 Task: Find connections with filter location Yima with filter topic #bestadvicewith filter profile language Potuguese with filter current company Polycab India Limited with filter school Patna Central School with filter industry Circuses and Magic Shows with filter service category Date Entry with filter keywords title Landscaping Worker
Action: Mouse moved to (523, 77)
Screenshot: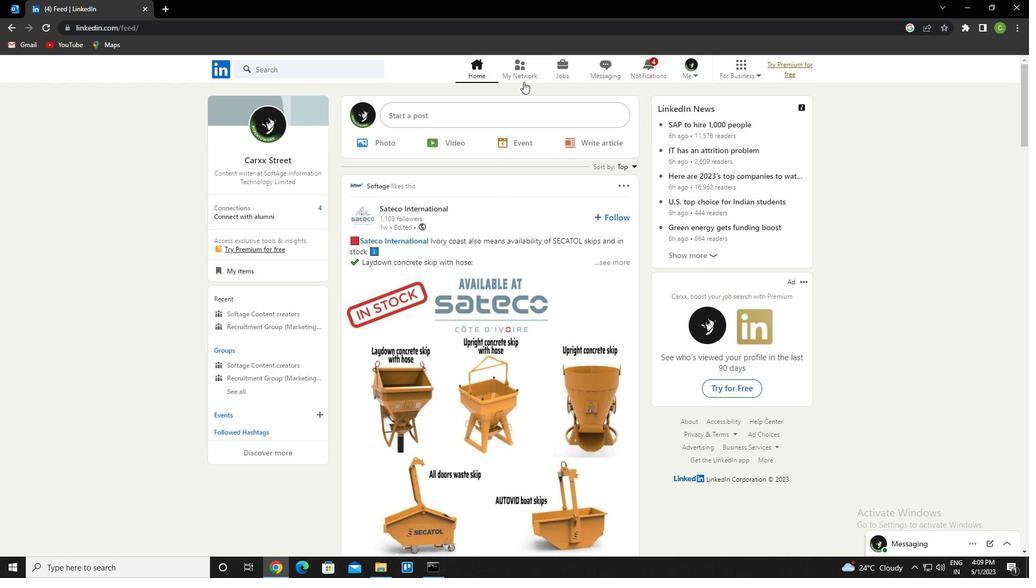 
Action: Mouse pressed left at (523, 77)
Screenshot: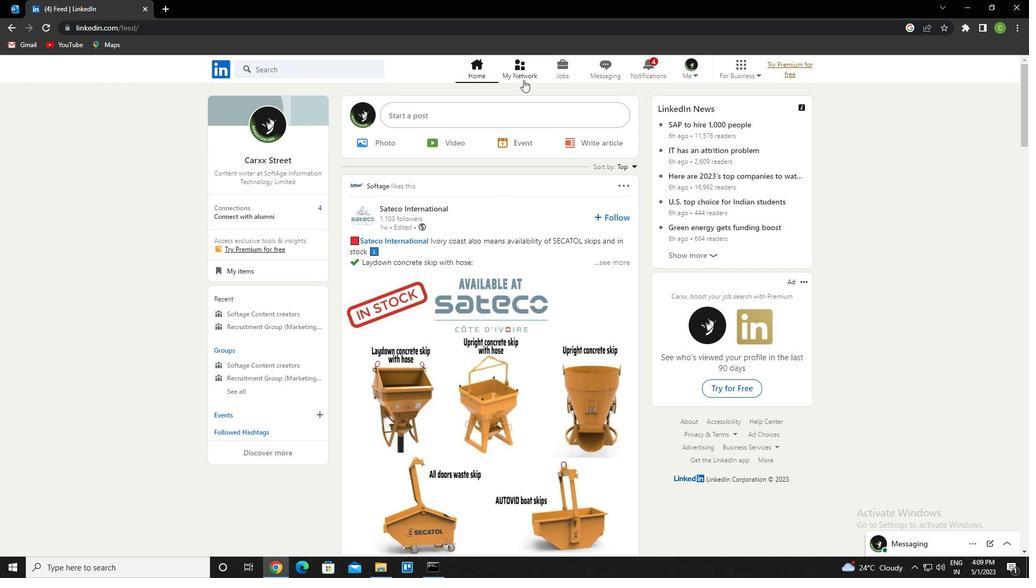 
Action: Mouse moved to (299, 125)
Screenshot: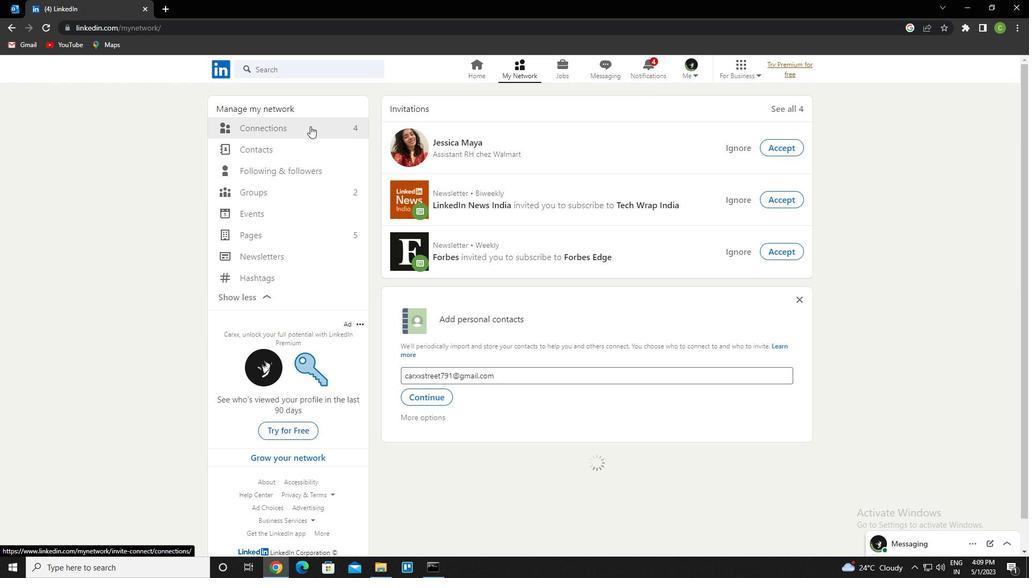 
Action: Mouse pressed left at (299, 125)
Screenshot: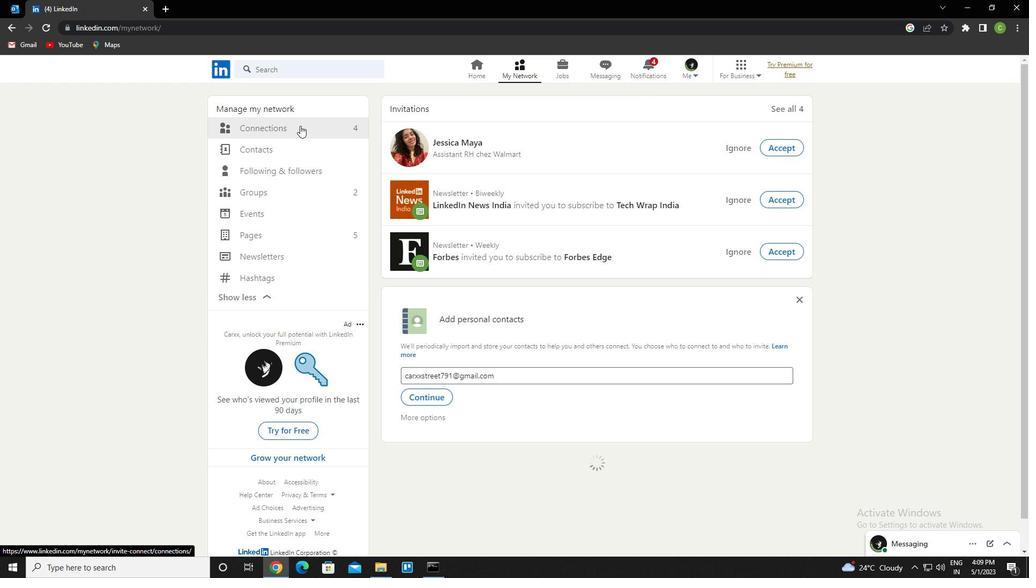 
Action: Mouse moved to (580, 128)
Screenshot: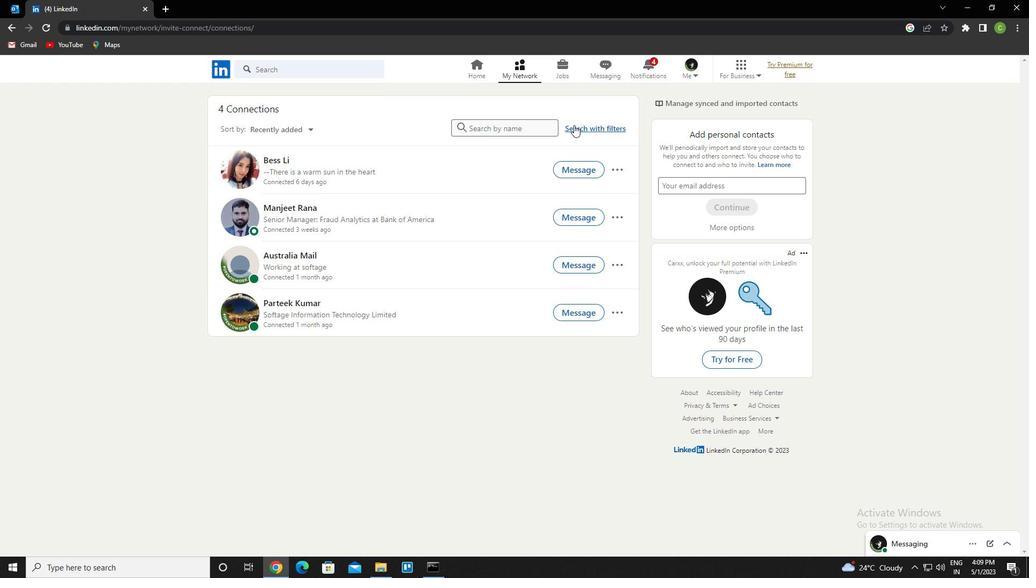 
Action: Mouse pressed left at (580, 128)
Screenshot: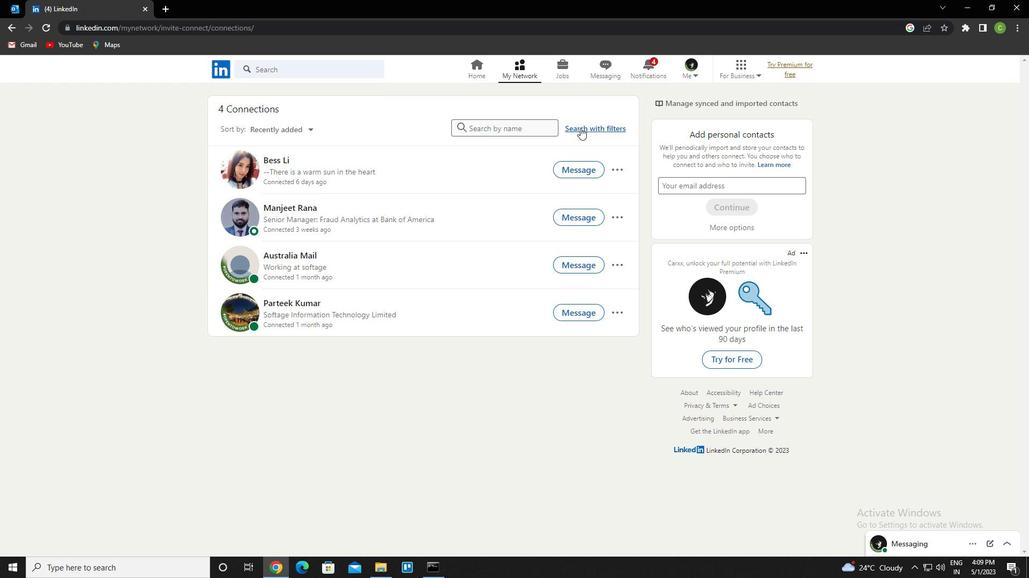 
Action: Mouse moved to (553, 98)
Screenshot: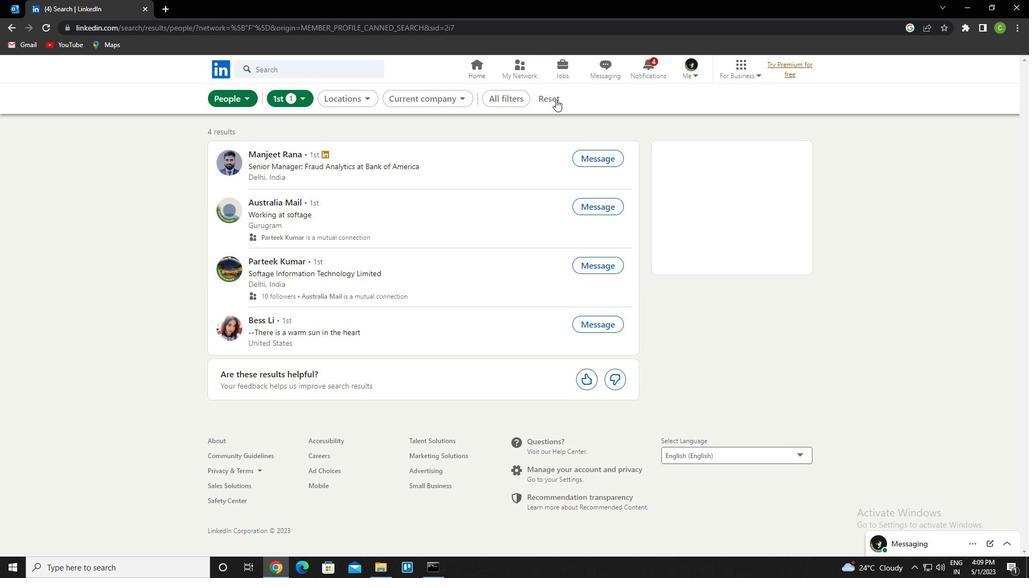 
Action: Mouse pressed left at (553, 98)
Screenshot: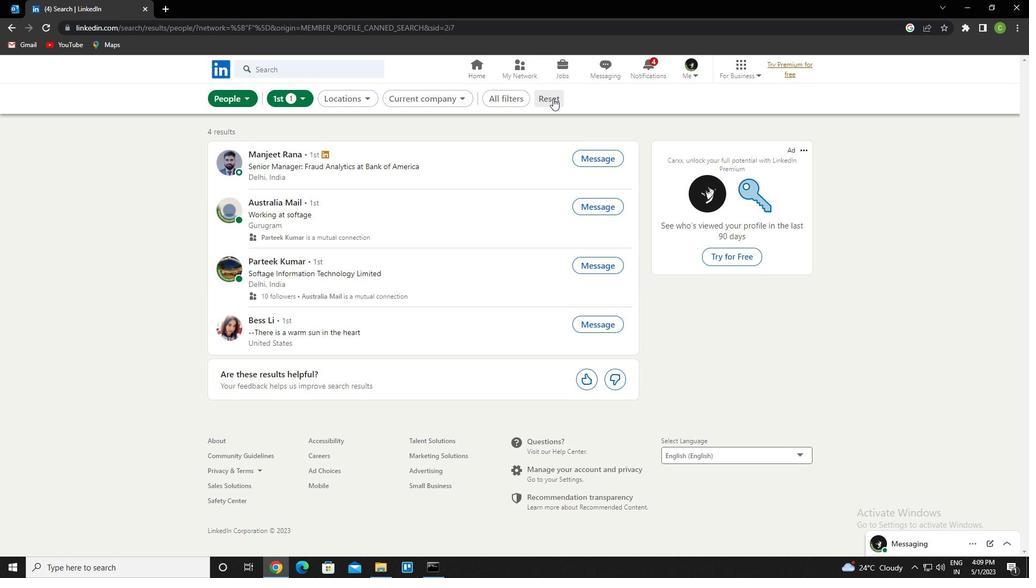 
Action: Mouse moved to (530, 100)
Screenshot: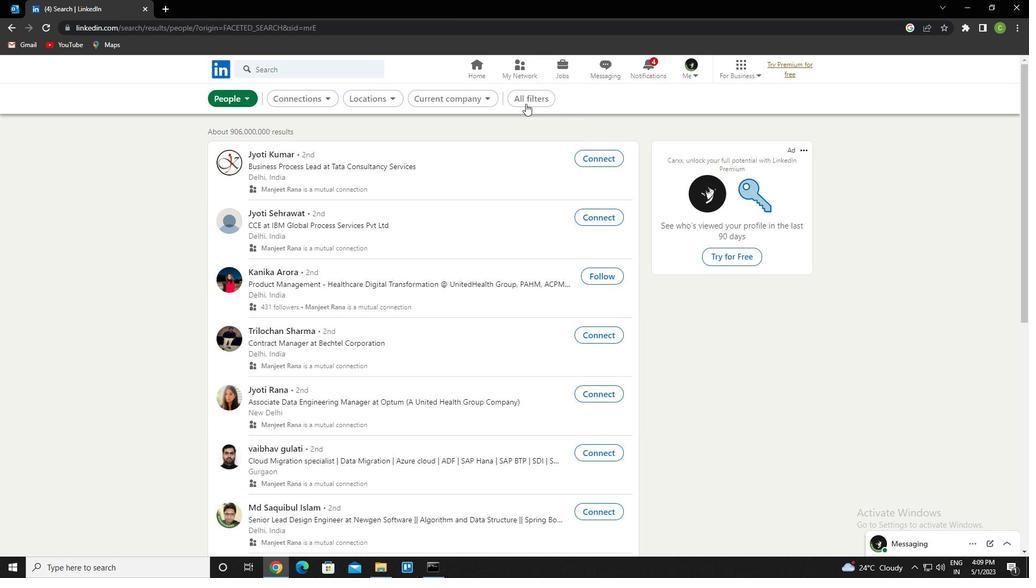 
Action: Mouse pressed left at (530, 100)
Screenshot: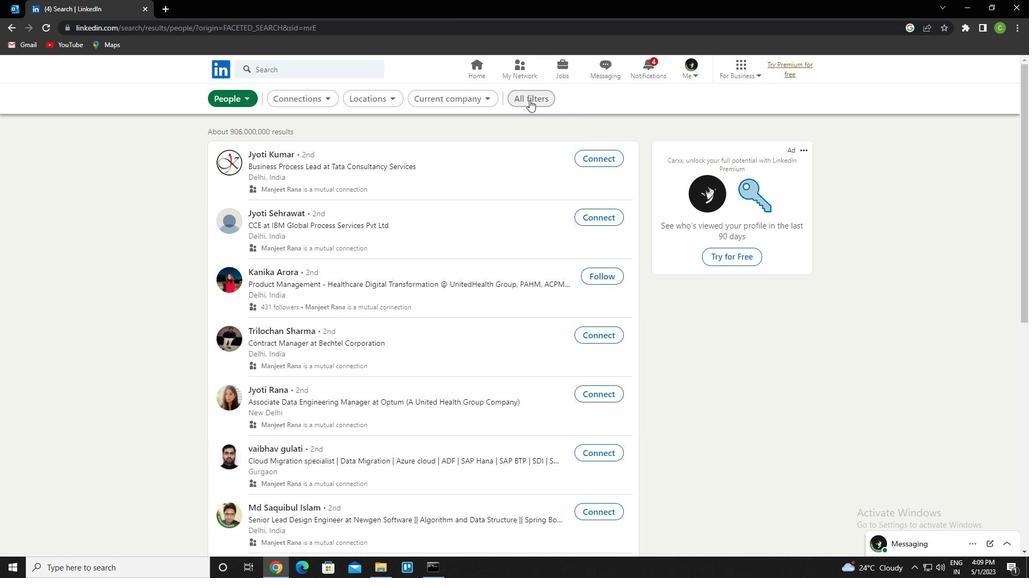
Action: Mouse moved to (845, 306)
Screenshot: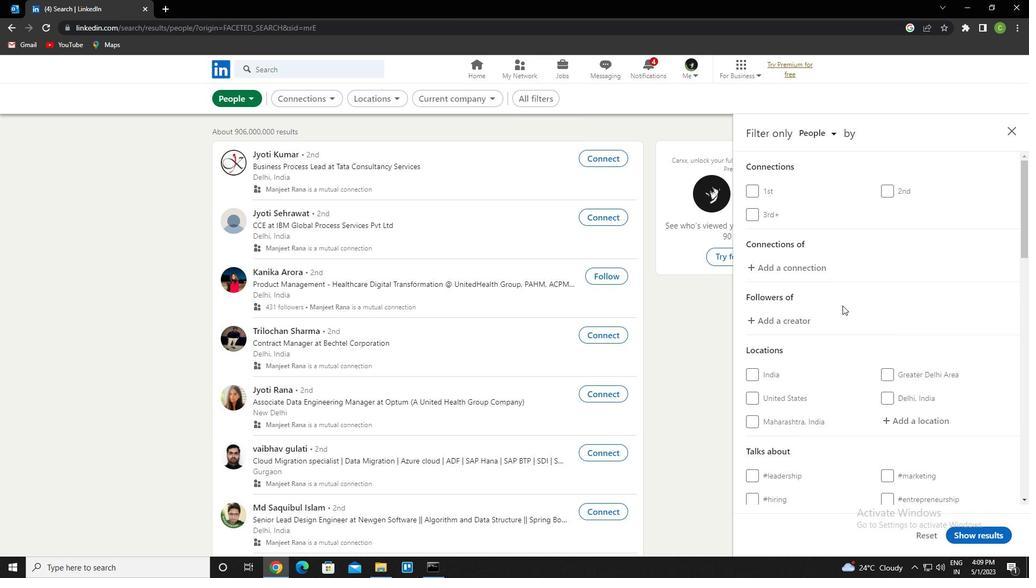 
Action: Mouse scrolled (845, 305) with delta (0, 0)
Screenshot: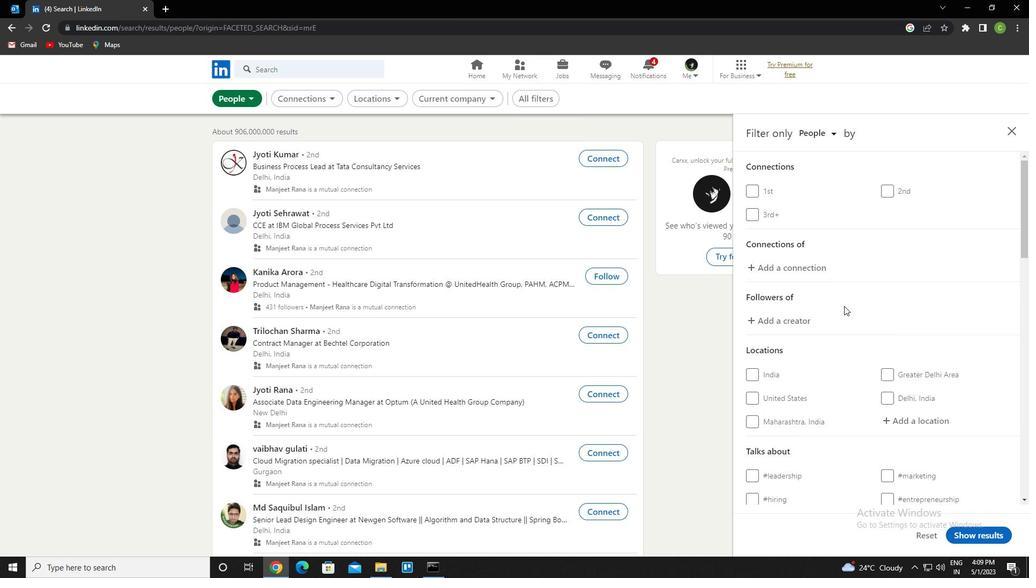 
Action: Mouse scrolled (845, 305) with delta (0, 0)
Screenshot: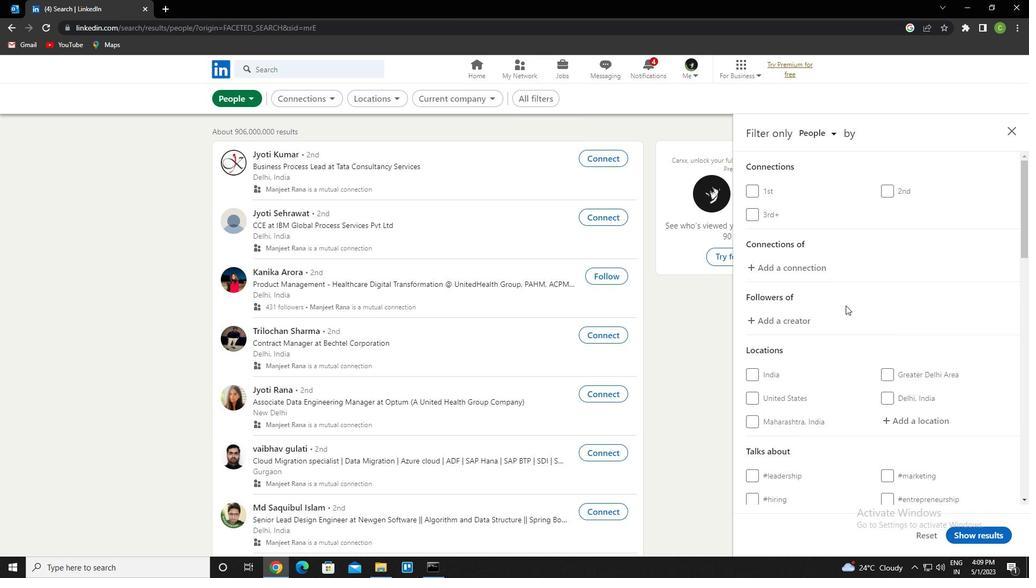 
Action: Mouse moved to (906, 313)
Screenshot: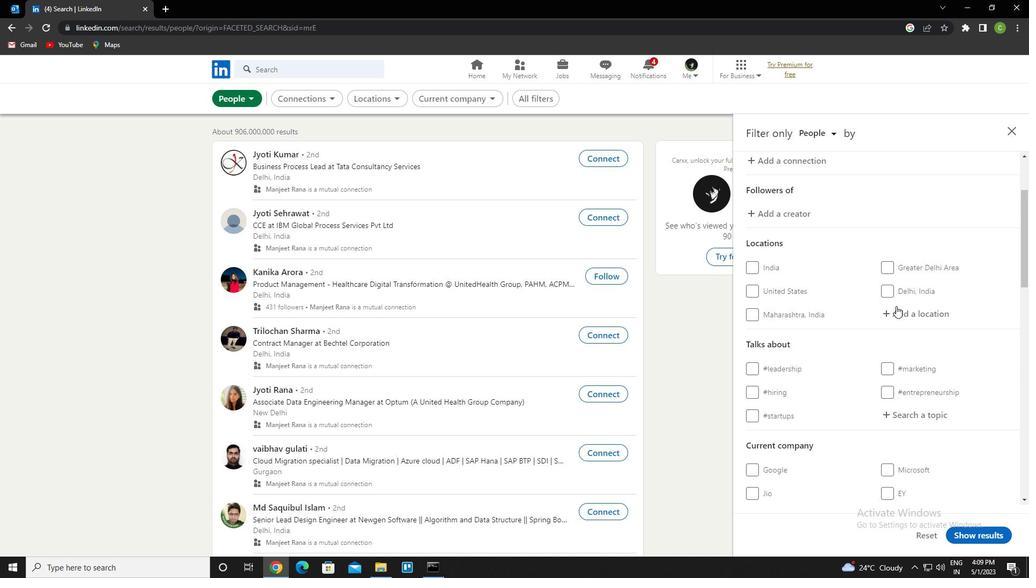 
Action: Mouse pressed left at (906, 313)
Screenshot: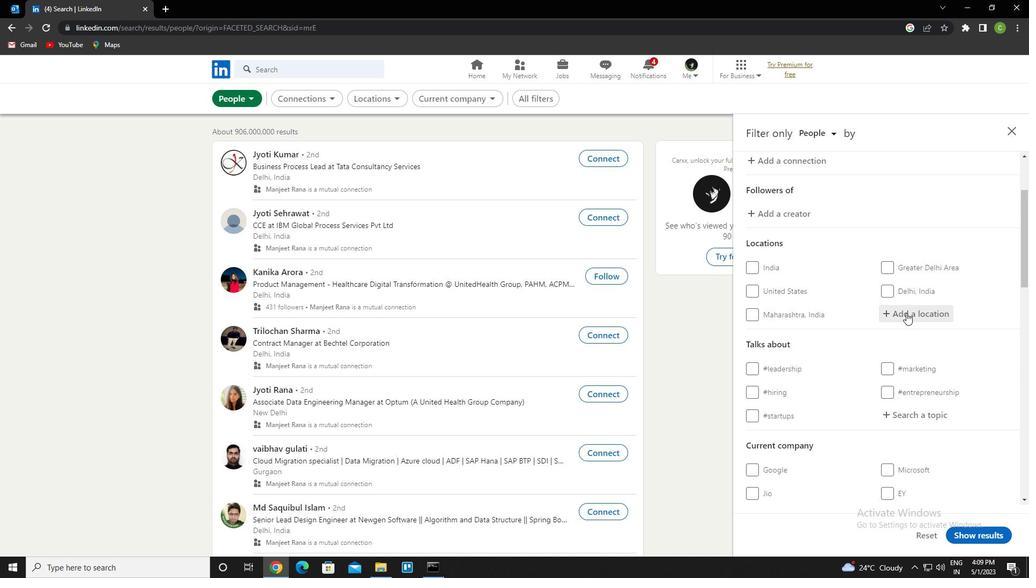 
Action: Mouse moved to (903, 316)
Screenshot: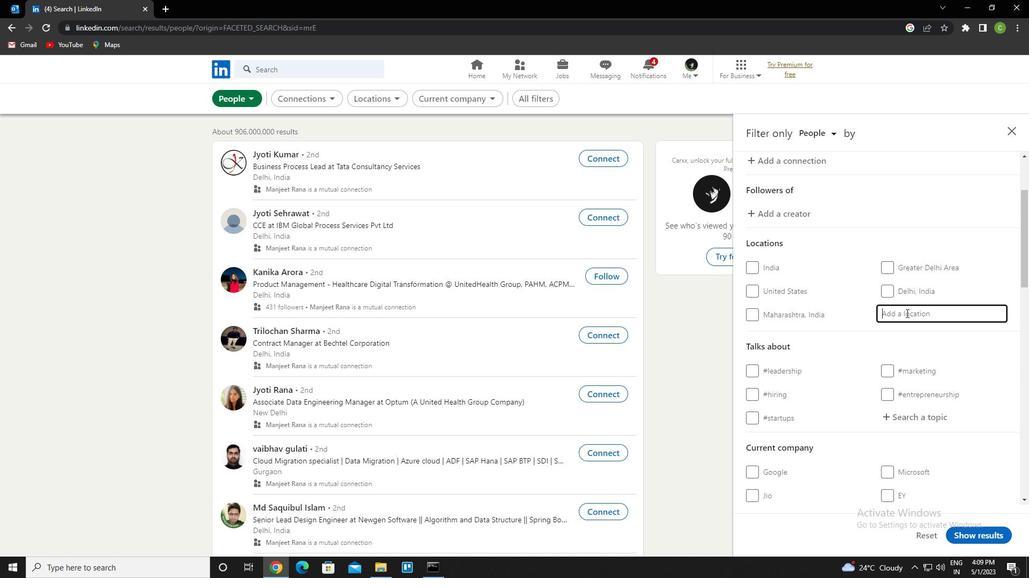 
Action: Key pressed <Key.caps_lock>y<Key.caps_lock>ima<Key.enter>
Screenshot: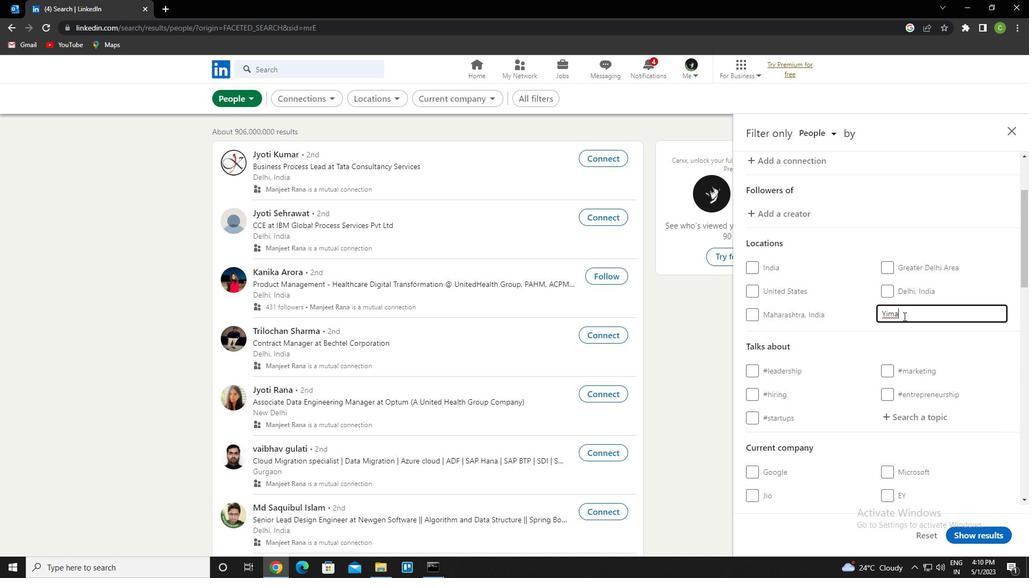 
Action: Mouse moved to (873, 335)
Screenshot: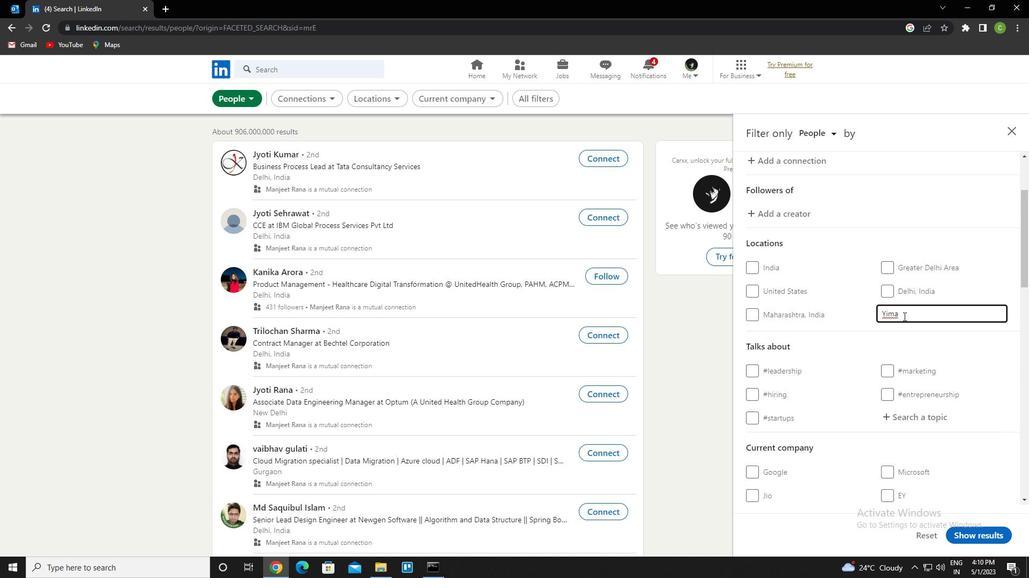 
Action: Mouse scrolled (873, 334) with delta (0, 0)
Screenshot: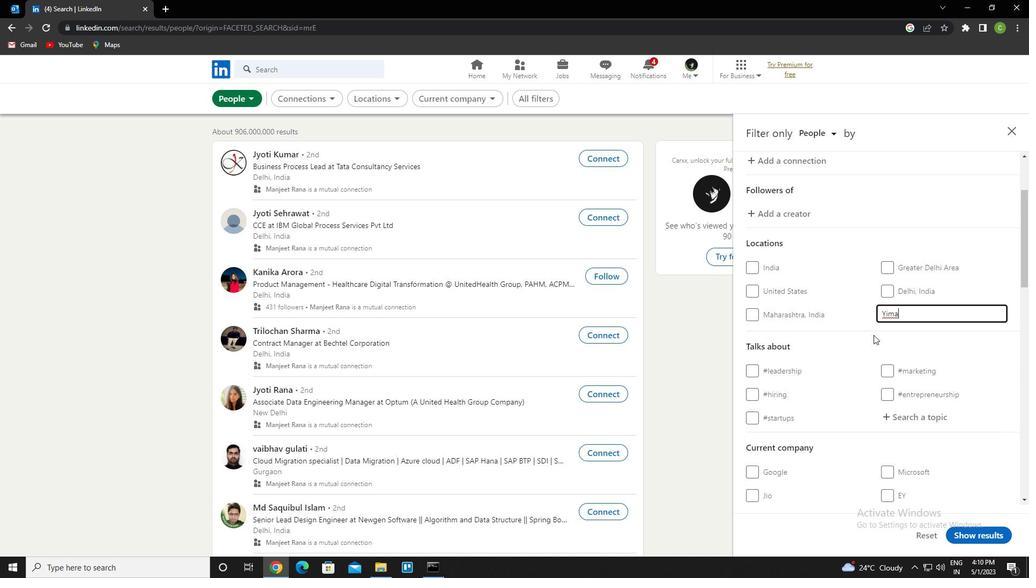 
Action: Mouse scrolled (873, 334) with delta (0, 0)
Screenshot: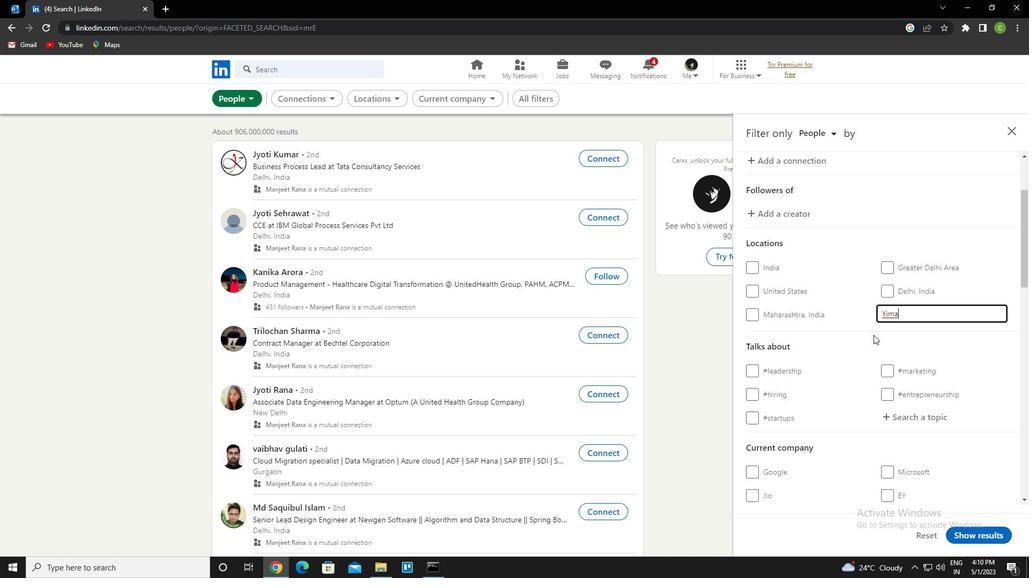 
Action: Mouse moved to (898, 314)
Screenshot: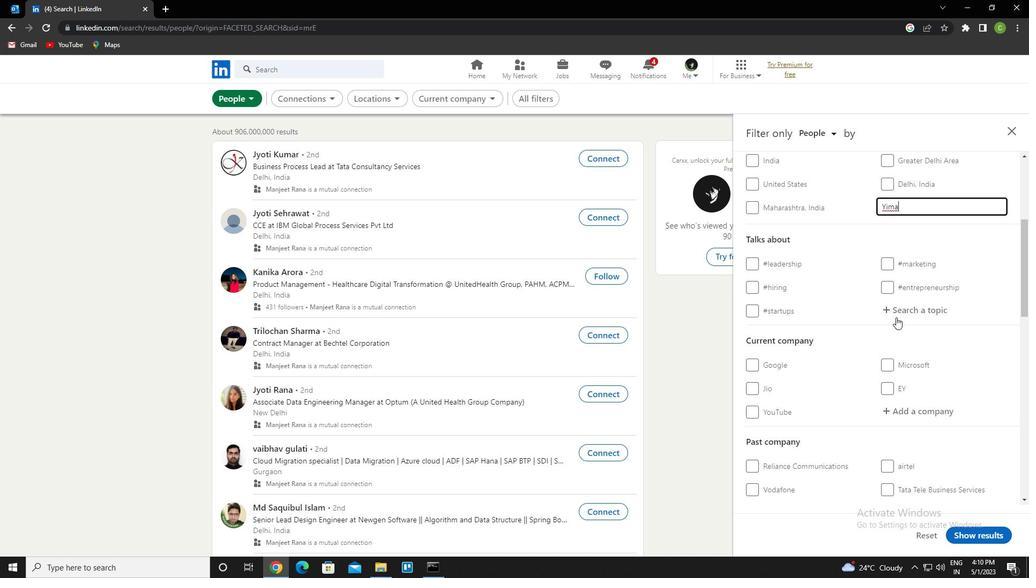 
Action: Mouse pressed left at (898, 314)
Screenshot: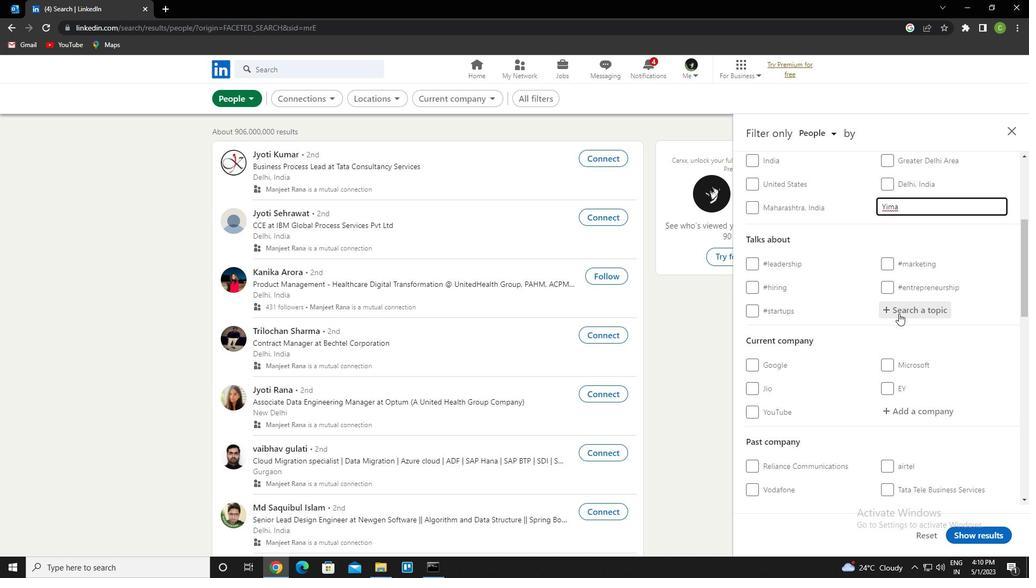 
Action: Key pressed <Key.caps_lock><Key.caps_lock>bestadvi<Key.down><Key.enter>
Screenshot: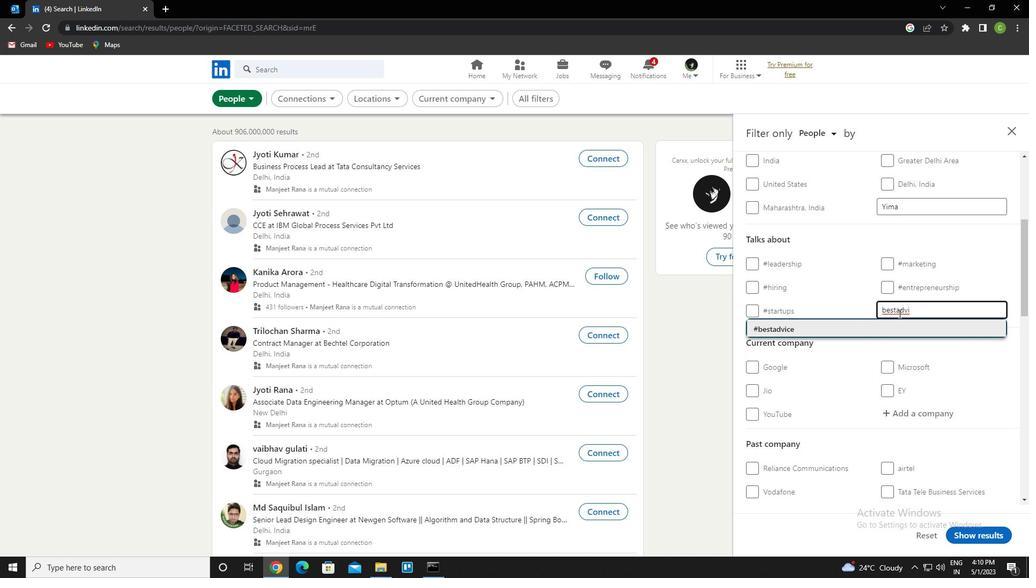 
Action: Mouse moved to (898, 314)
Screenshot: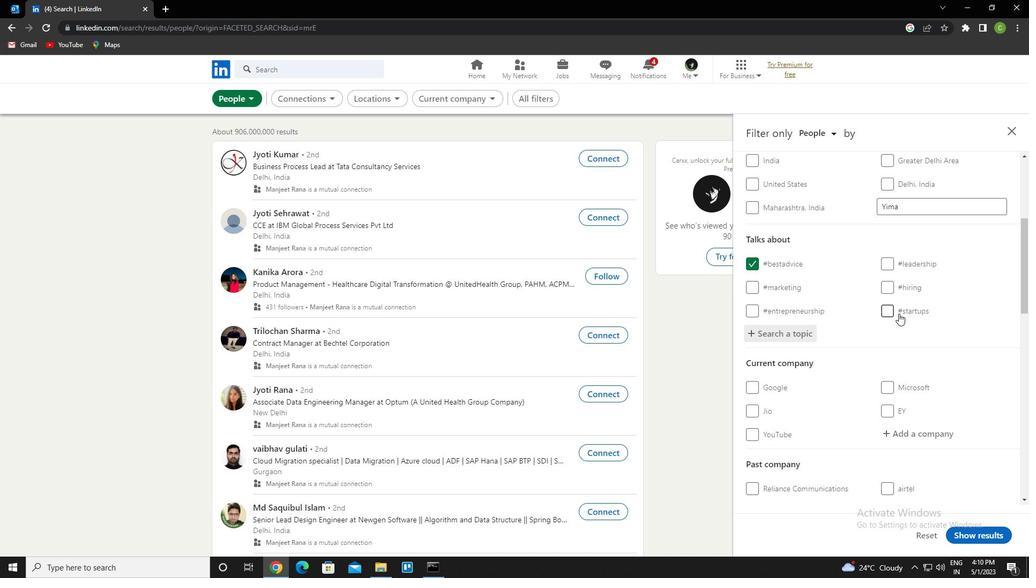 
Action: Mouse scrolled (898, 313) with delta (0, 0)
Screenshot: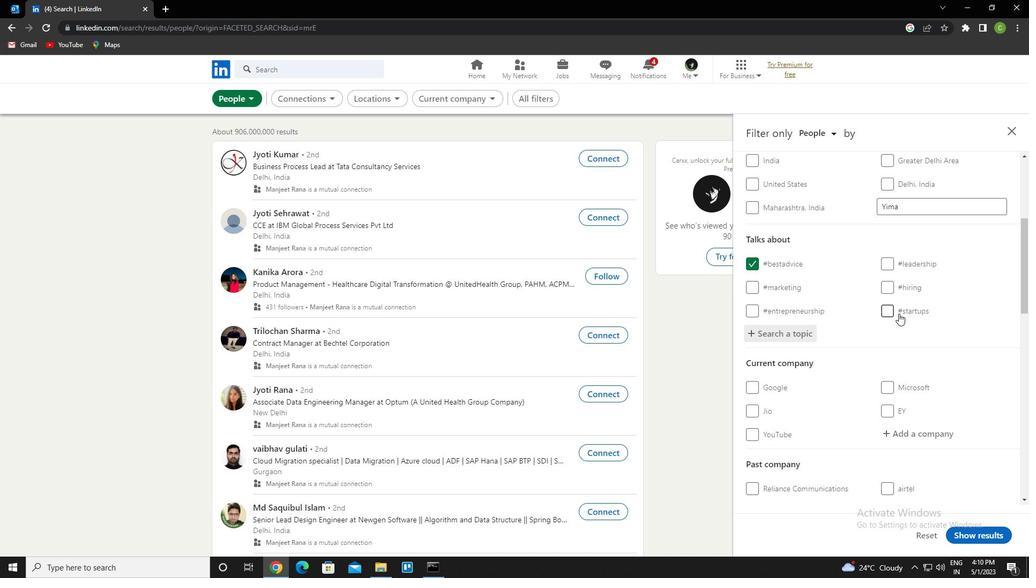 
Action: Mouse scrolled (898, 313) with delta (0, 0)
Screenshot: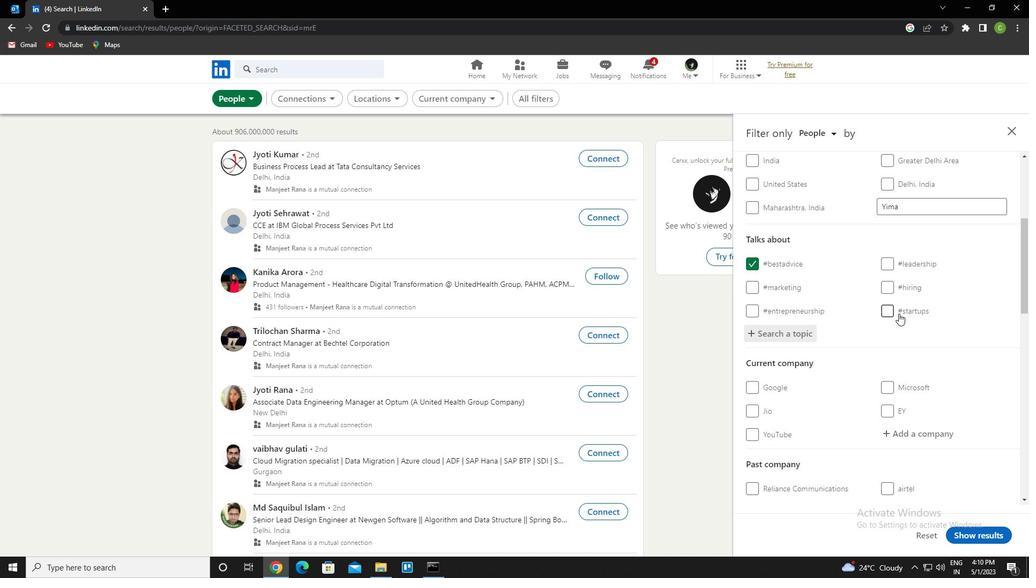 
Action: Mouse moved to (898, 314)
Screenshot: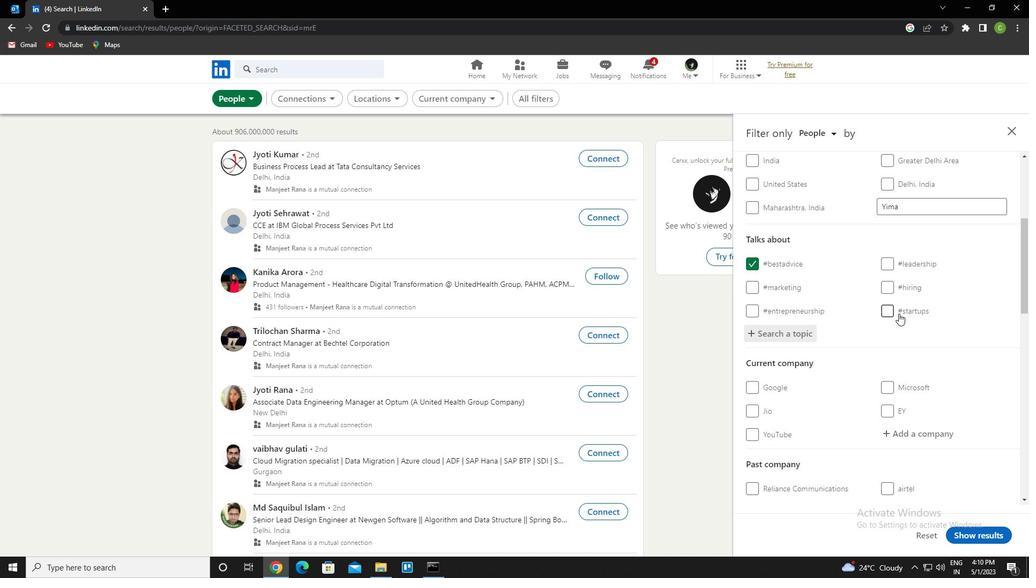 
Action: Mouse scrolled (898, 313) with delta (0, 0)
Screenshot: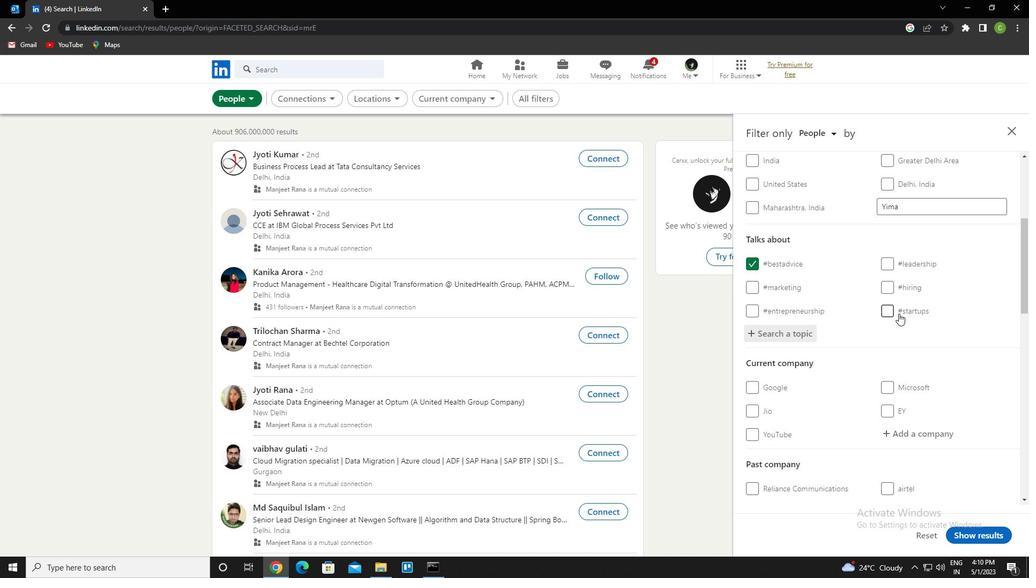 
Action: Mouse moved to (898, 322)
Screenshot: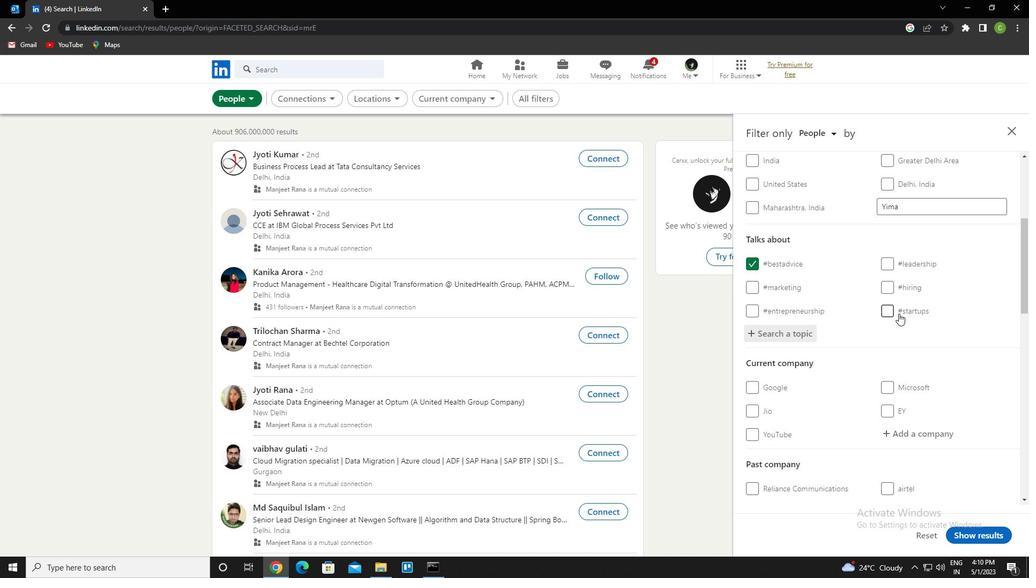 
Action: Mouse scrolled (898, 321) with delta (0, 0)
Screenshot: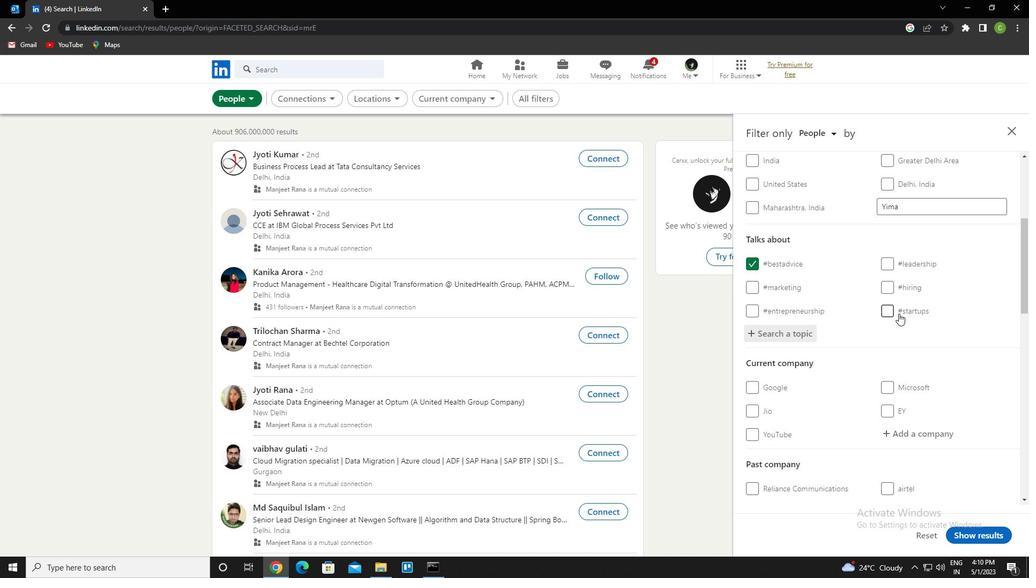 
Action: Mouse moved to (898, 326)
Screenshot: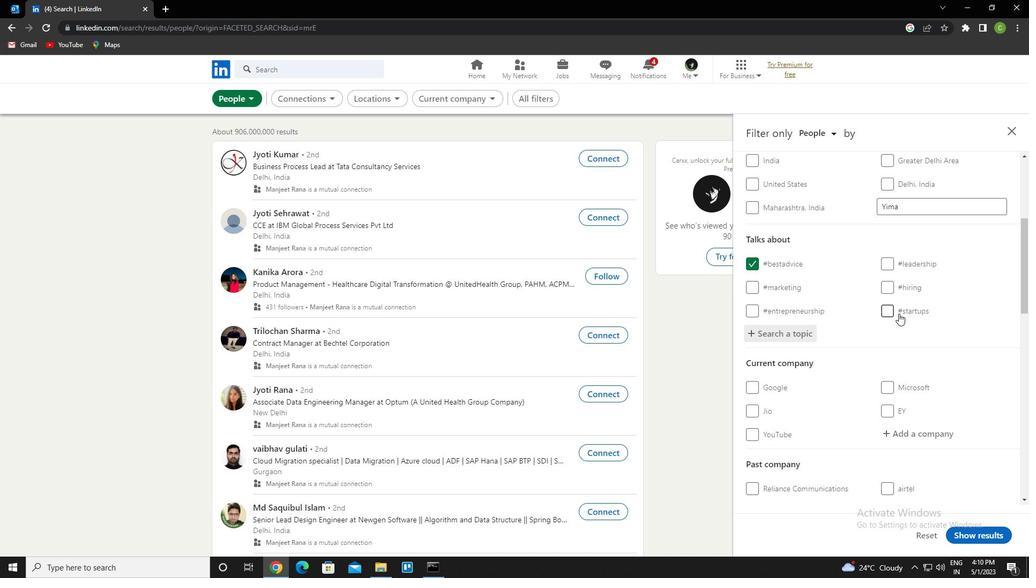 
Action: Mouse scrolled (898, 325) with delta (0, 0)
Screenshot: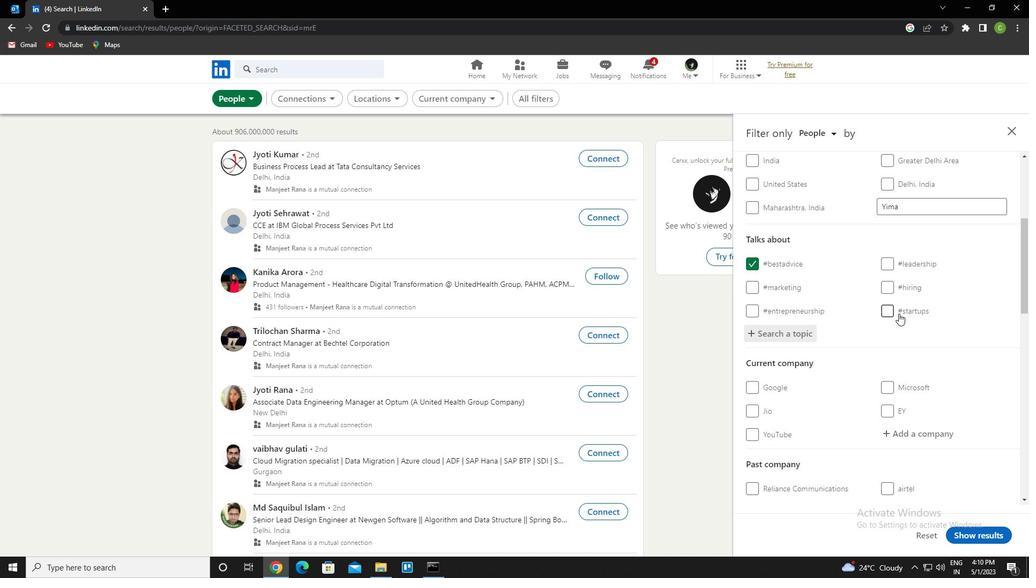 
Action: Mouse moved to (898, 326)
Screenshot: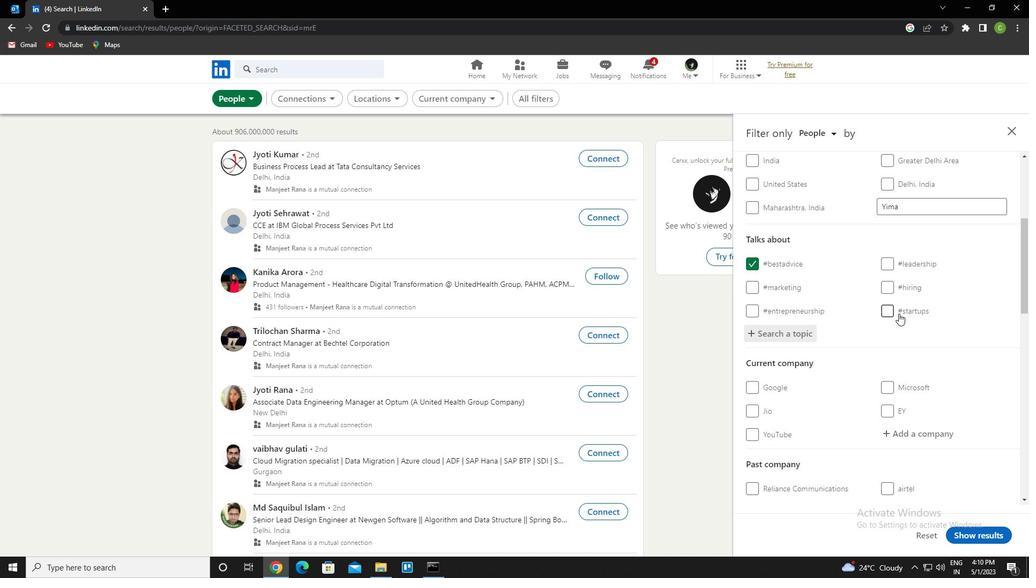 
Action: Mouse scrolled (898, 326) with delta (0, 0)
Screenshot: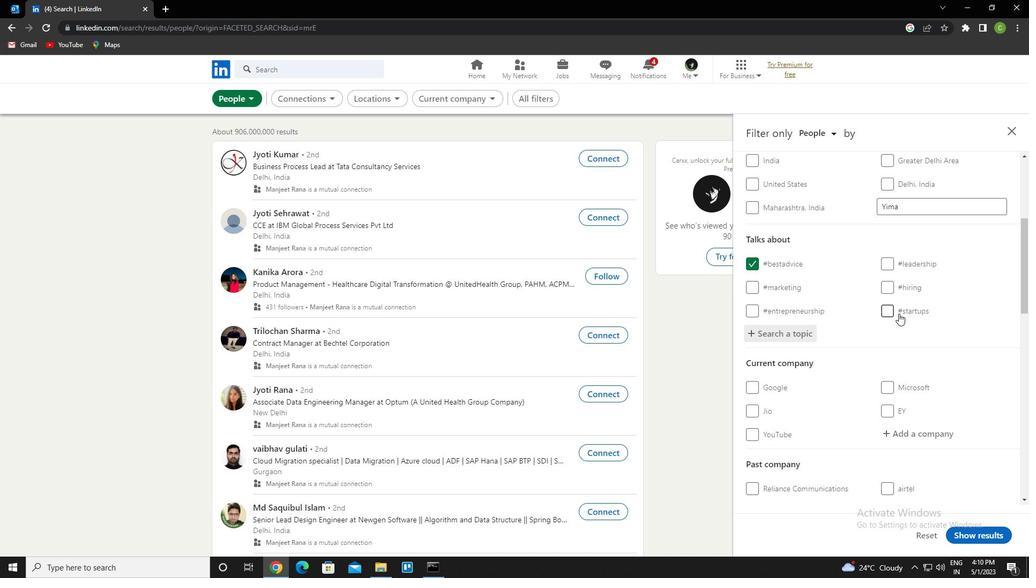 
Action: Mouse moved to (898, 327)
Screenshot: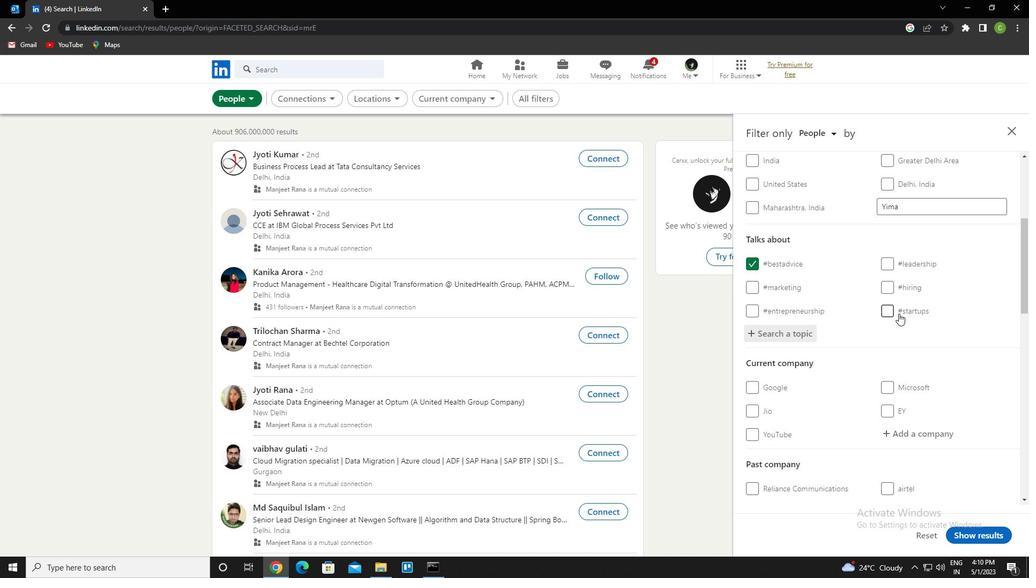 
Action: Mouse scrolled (898, 326) with delta (0, 0)
Screenshot: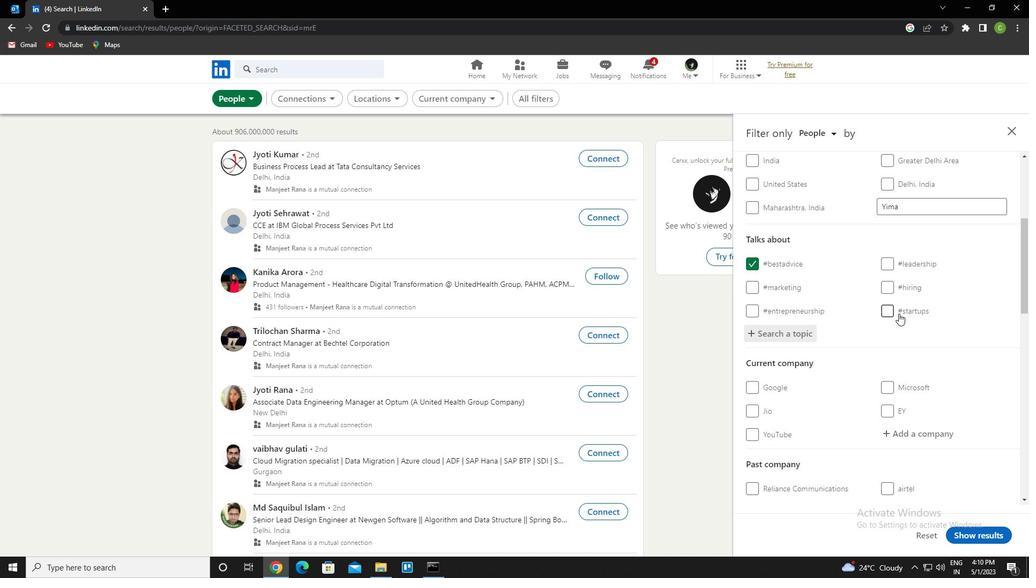 
Action: Mouse moved to (897, 328)
Screenshot: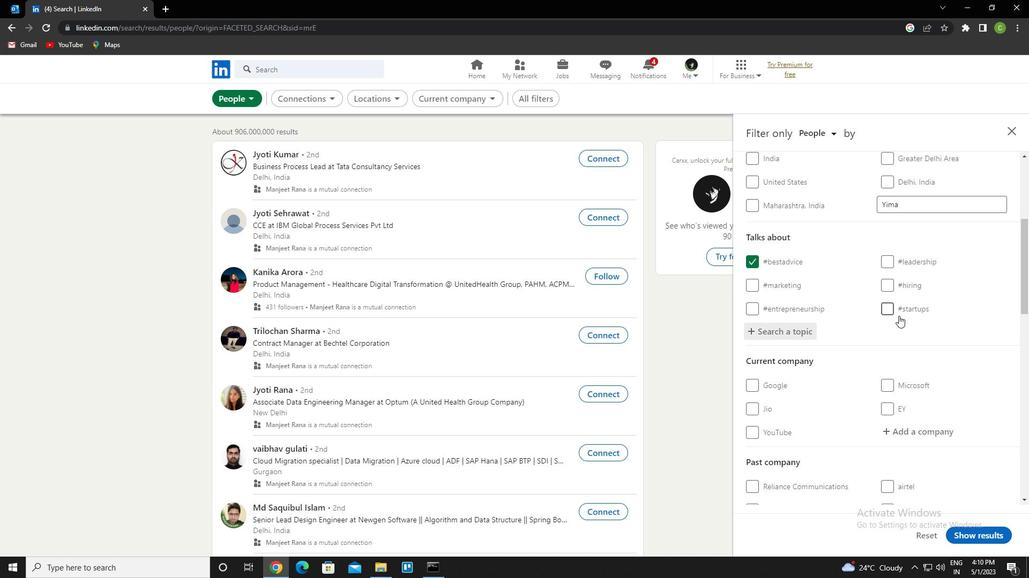 
Action: Mouse scrolled (897, 327) with delta (0, 0)
Screenshot: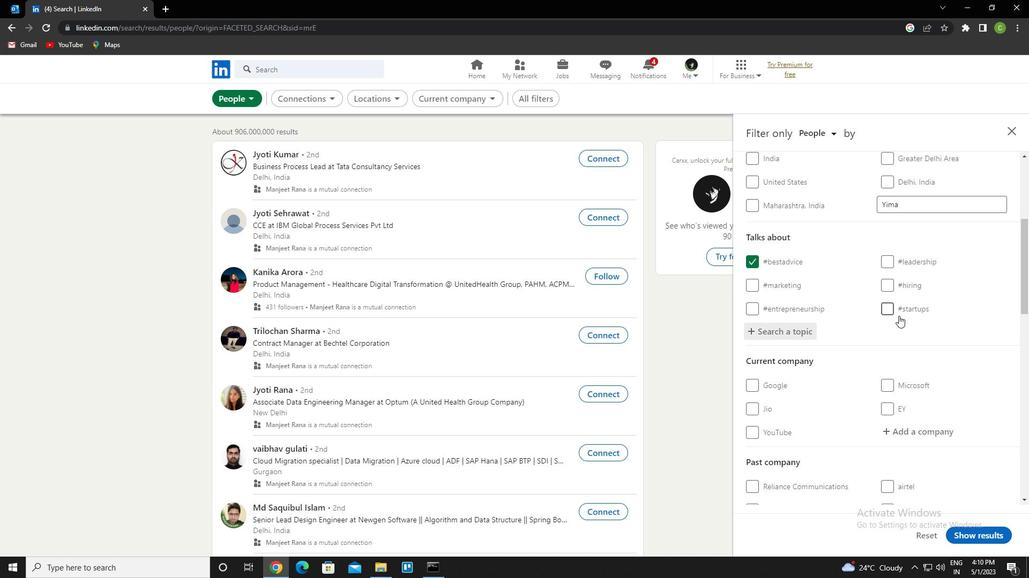 
Action: Mouse scrolled (897, 327) with delta (0, 0)
Screenshot: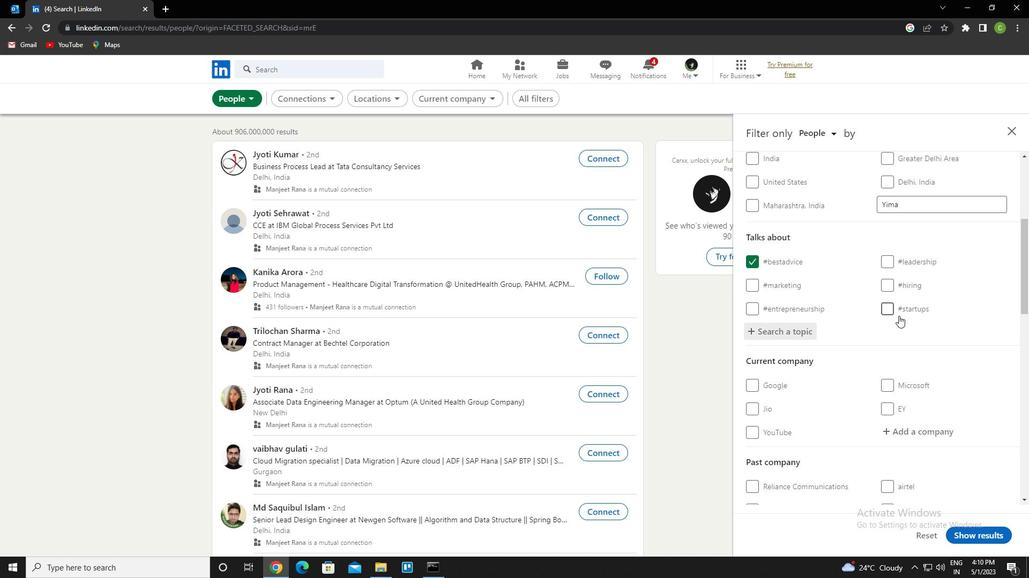 
Action: Mouse moved to (897, 328)
Screenshot: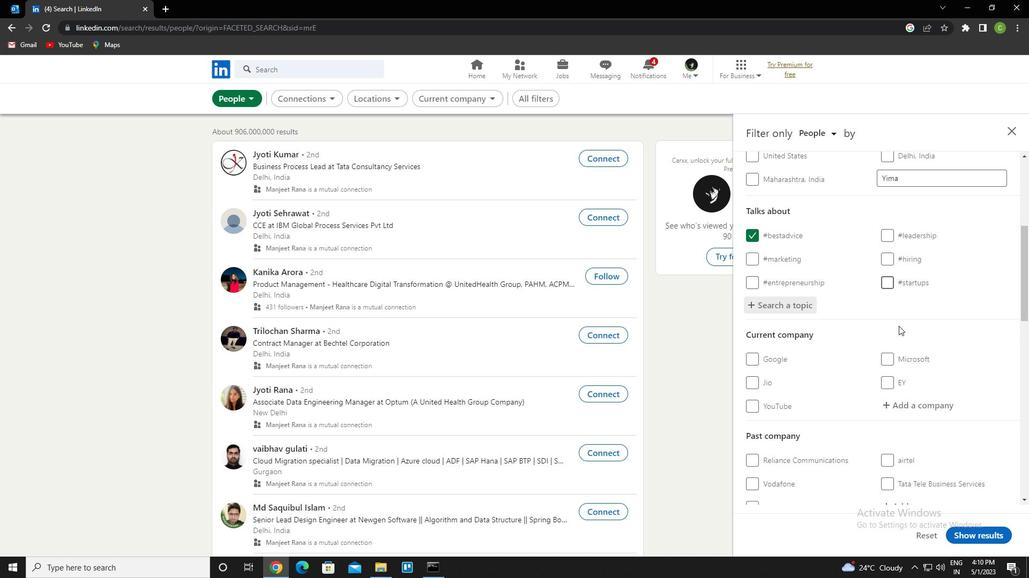 
Action: Mouse scrolled (897, 328) with delta (0, 0)
Screenshot: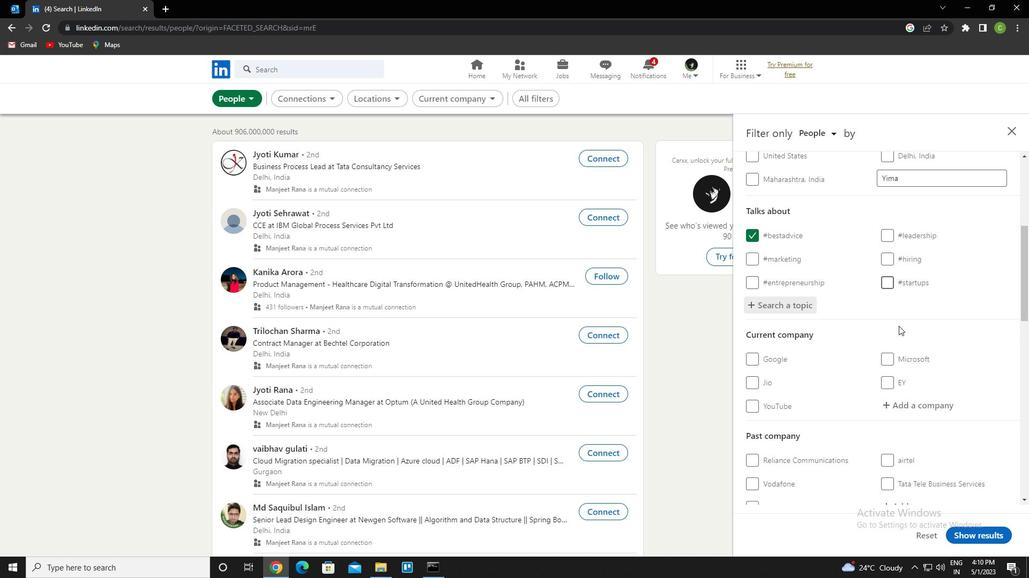 
Action: Mouse moved to (897, 328)
Screenshot: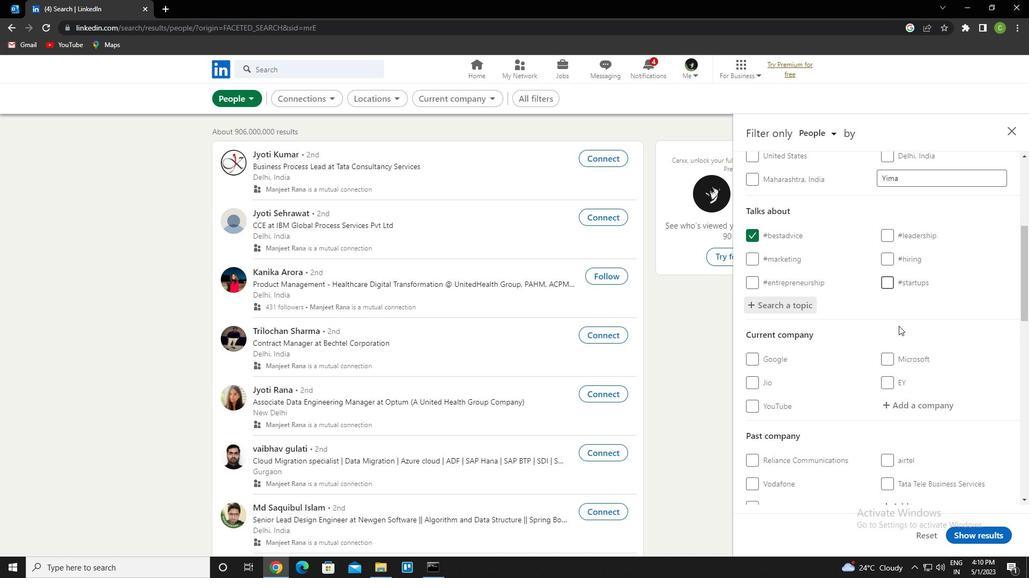 
Action: Mouse scrolled (897, 328) with delta (0, 0)
Screenshot: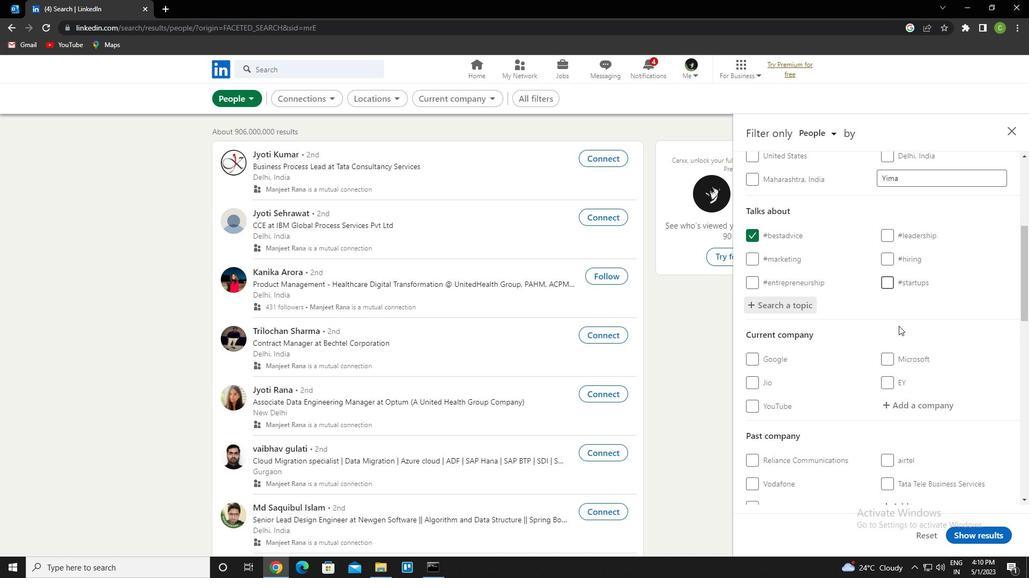 
Action: Mouse moved to (893, 251)
Screenshot: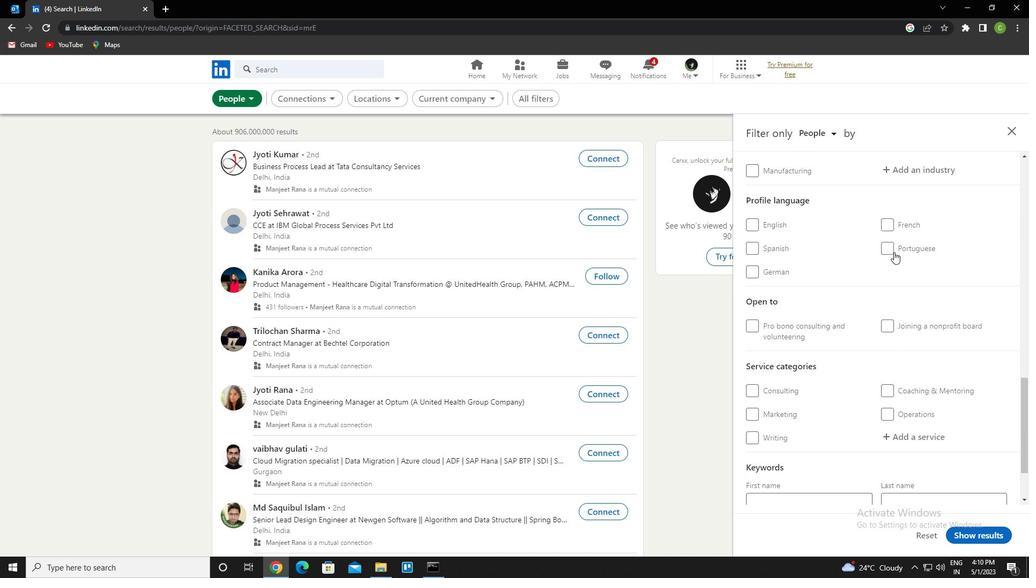 
Action: Mouse pressed left at (893, 251)
Screenshot: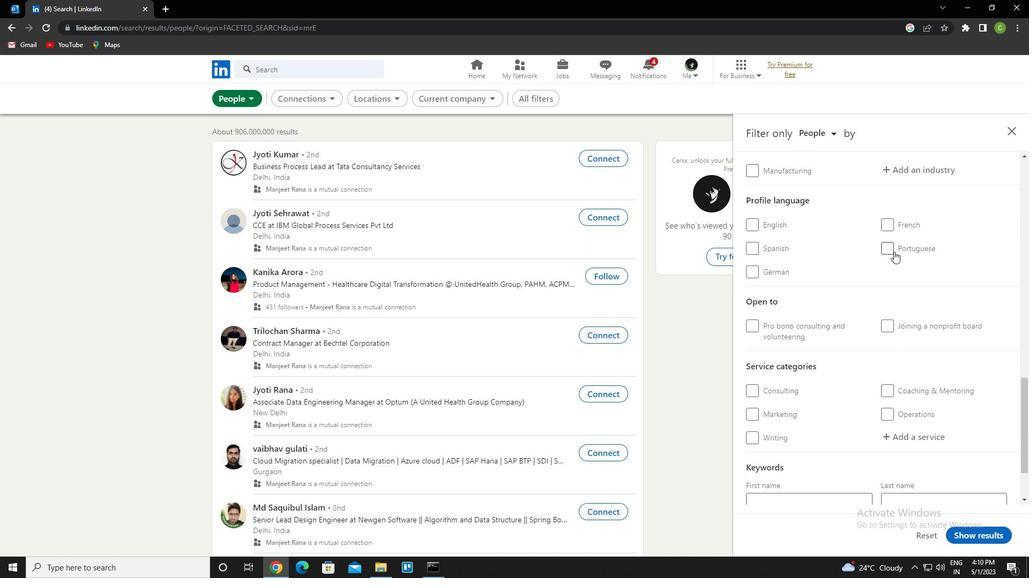 
Action: Mouse scrolled (893, 251) with delta (0, 0)
Screenshot: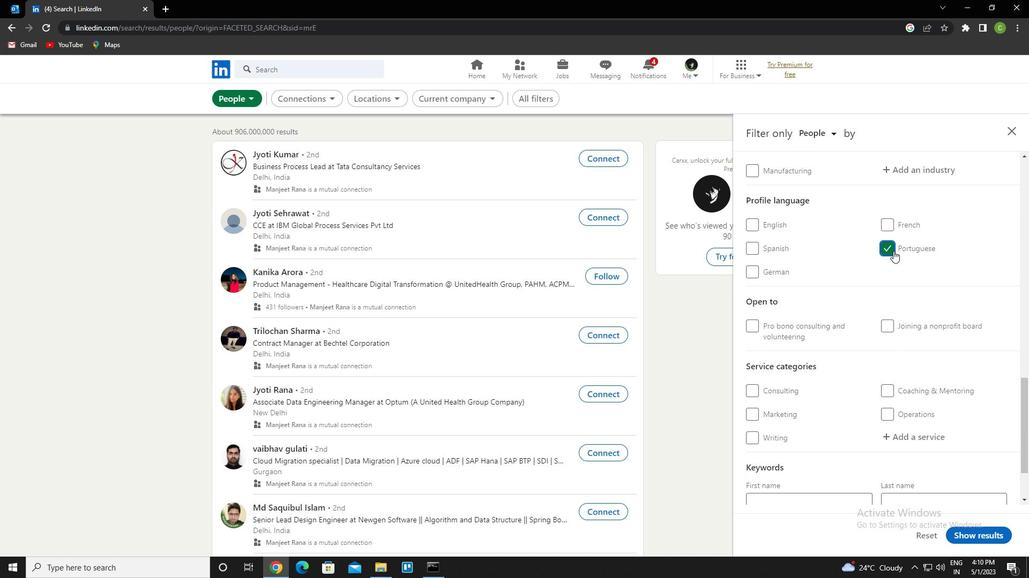 
Action: Mouse scrolled (893, 251) with delta (0, 0)
Screenshot: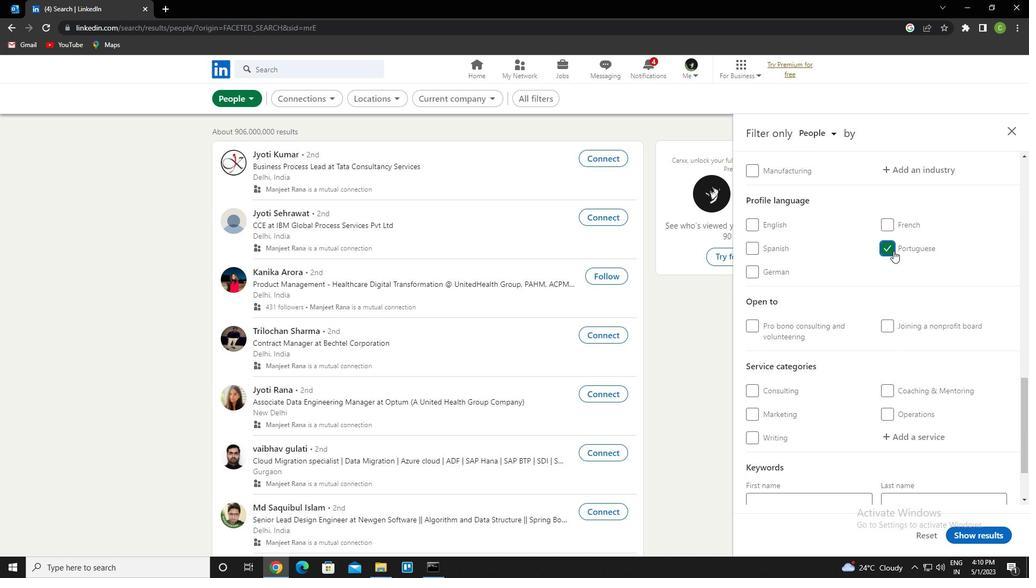 
Action: Mouse scrolled (893, 251) with delta (0, 0)
Screenshot: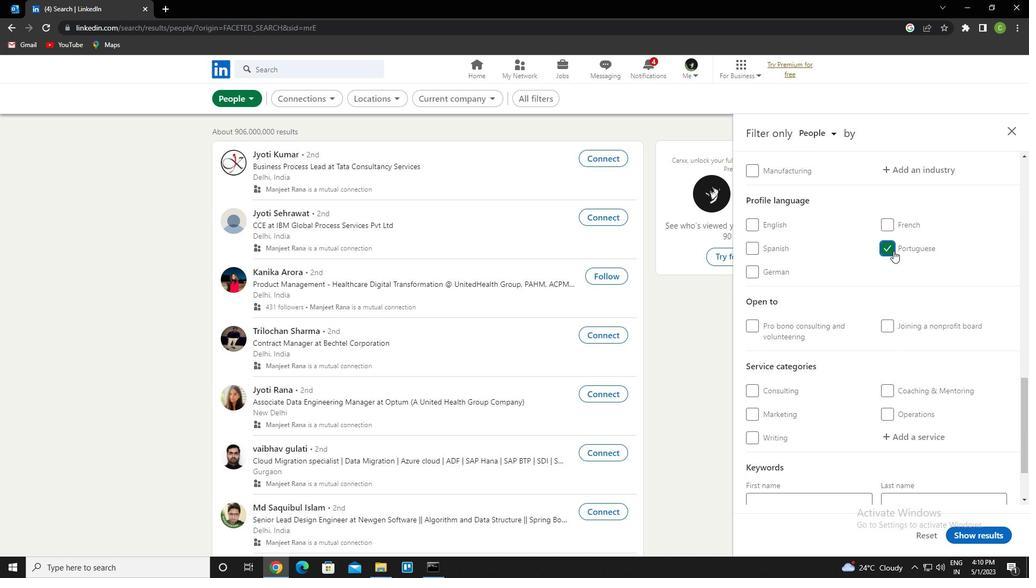 
Action: Mouse scrolled (893, 251) with delta (0, 0)
Screenshot: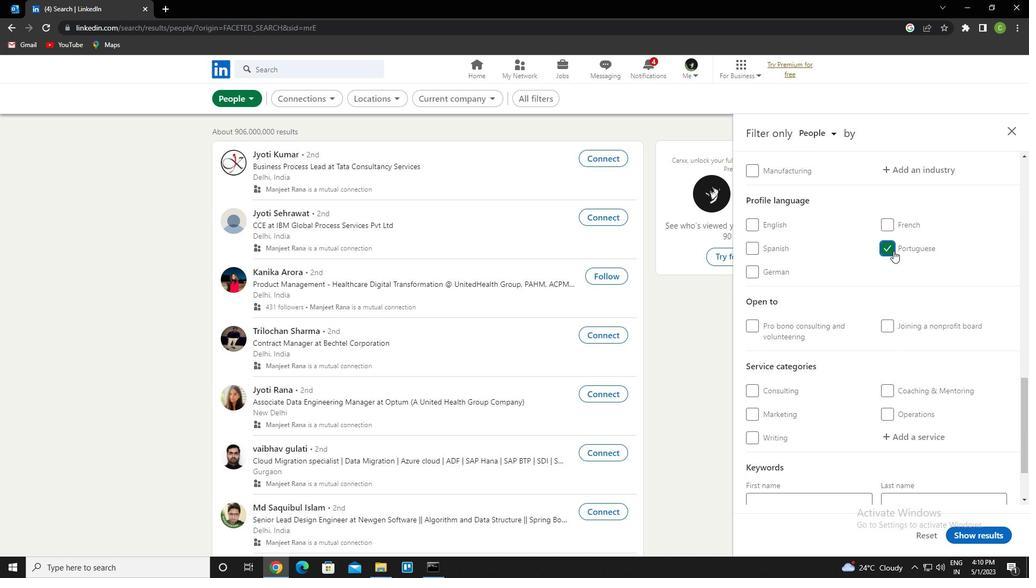 
Action: Mouse scrolled (893, 251) with delta (0, 0)
Screenshot: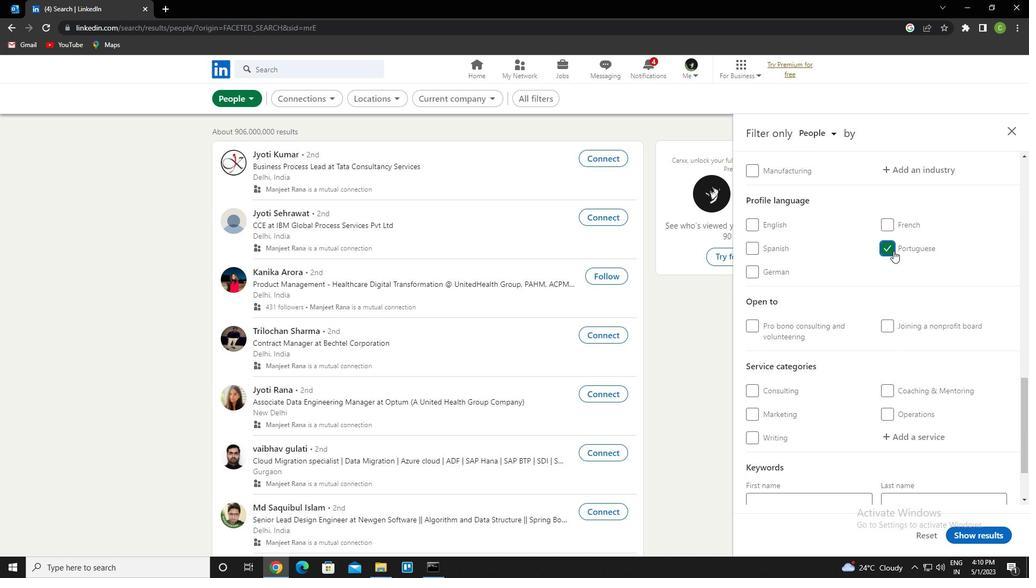 
Action: Mouse scrolled (893, 251) with delta (0, 0)
Screenshot: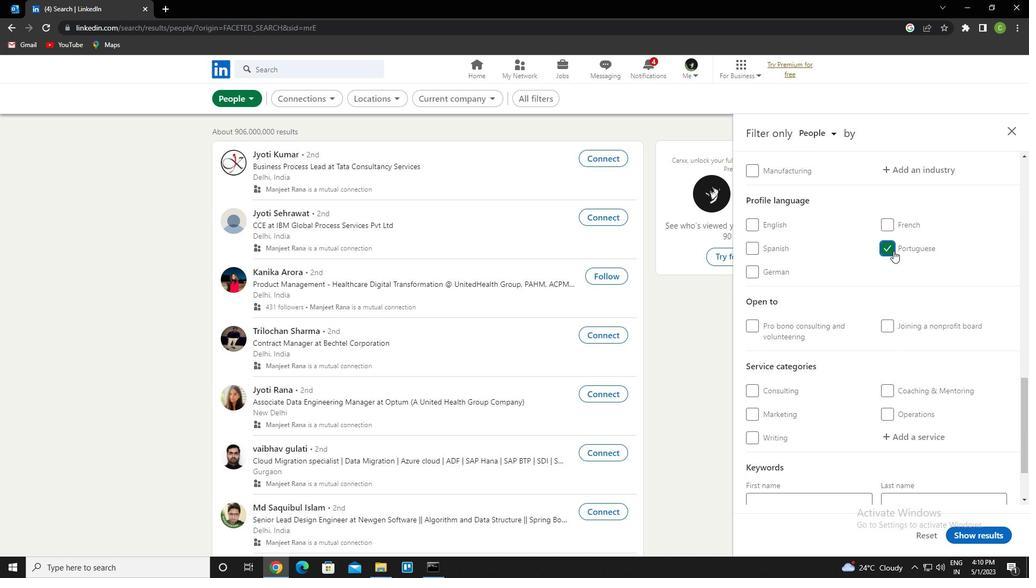 
Action: Mouse moved to (919, 248)
Screenshot: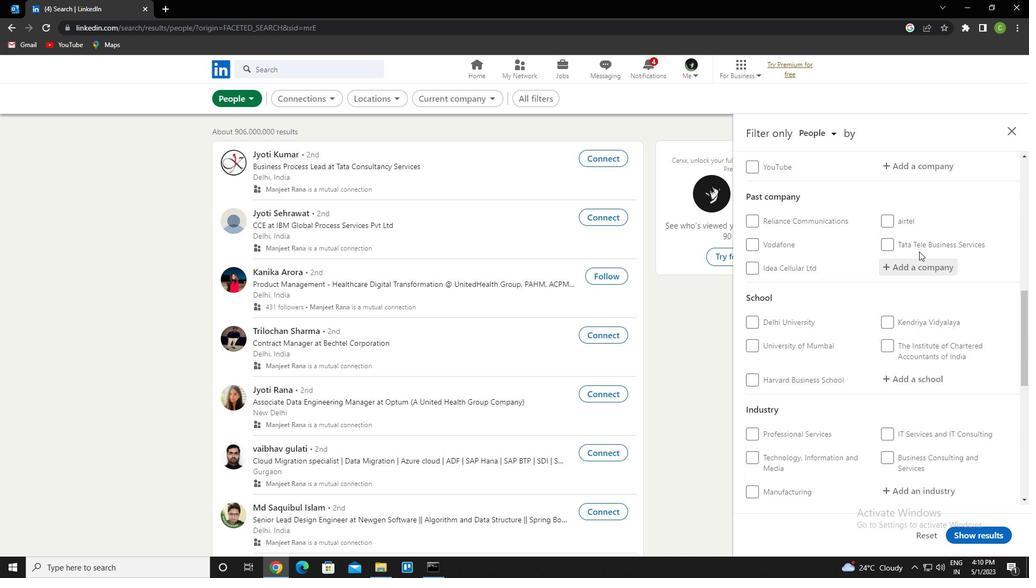 
Action: Mouse scrolled (919, 248) with delta (0, 0)
Screenshot: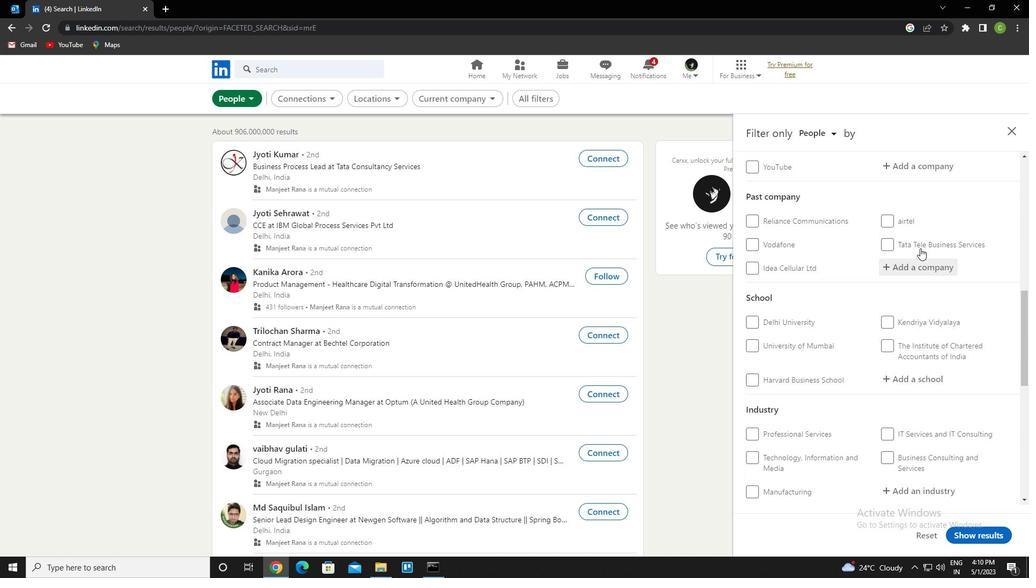 
Action: Mouse moved to (916, 223)
Screenshot: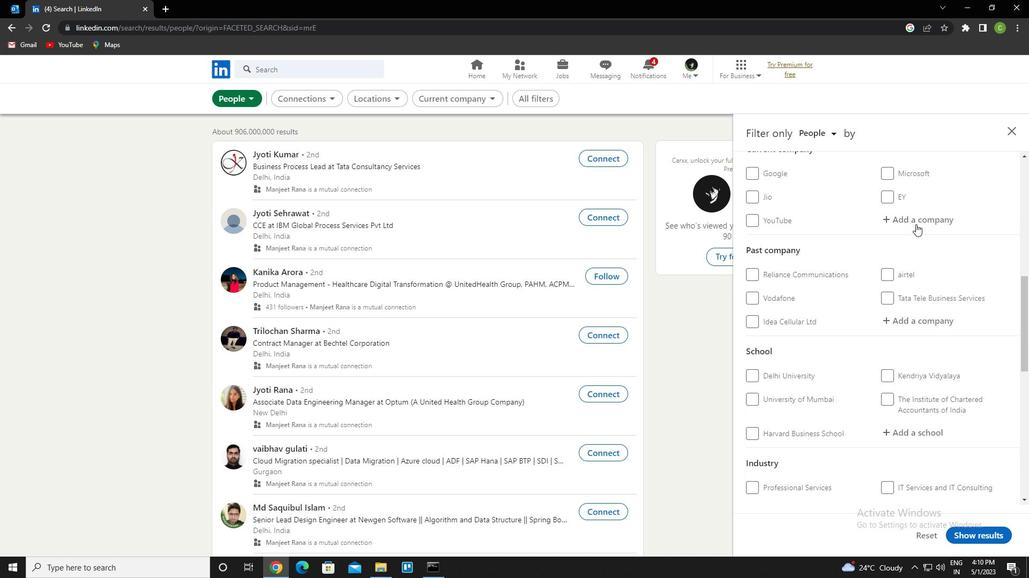 
Action: Mouse pressed left at (916, 223)
Screenshot: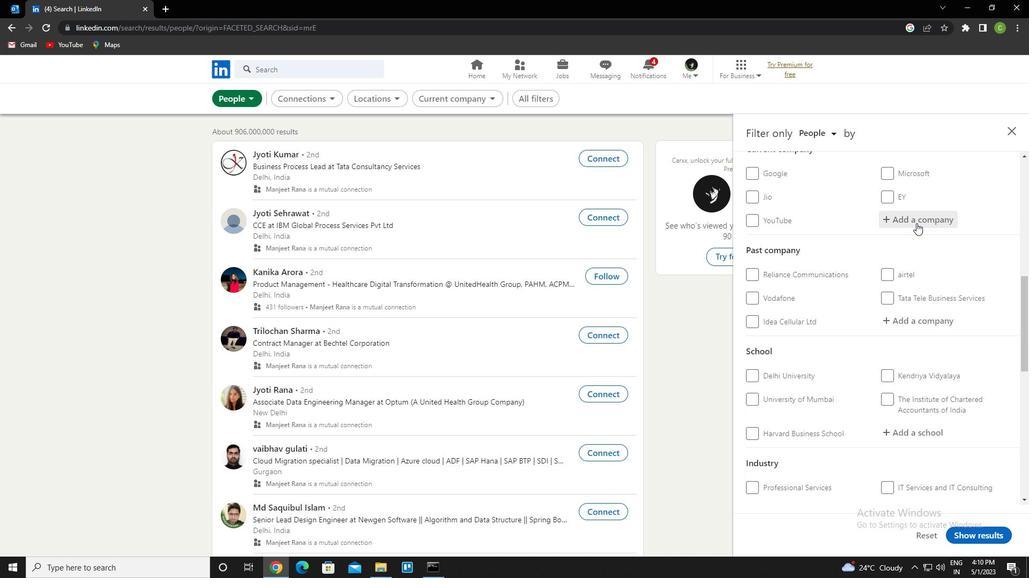 
Action: Key pressed <Key.caps_lock>p<Key.caps_lock>olycab<Key.space>india<Key.down><Key.enter>
Screenshot: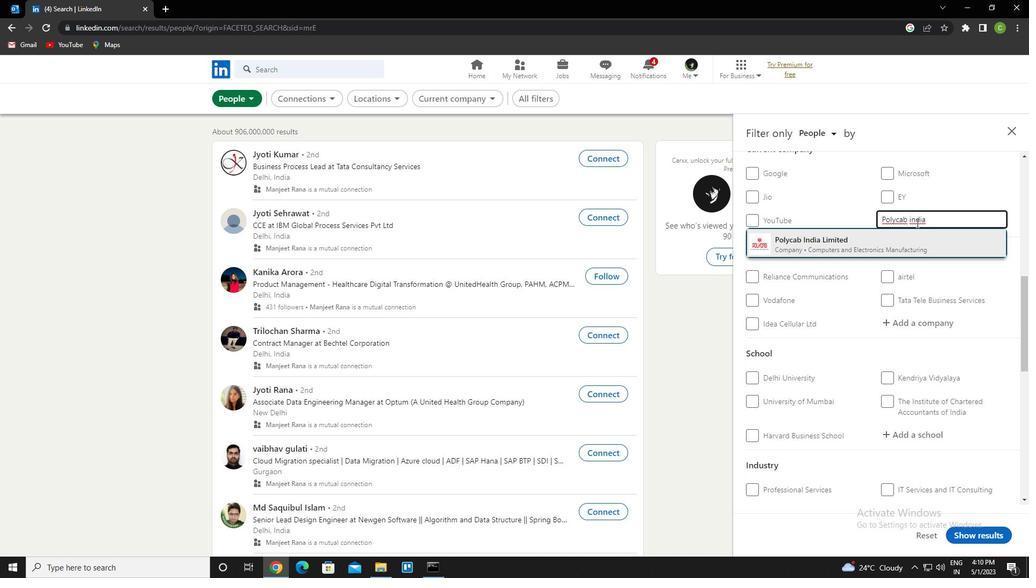 
Action: Mouse moved to (911, 226)
Screenshot: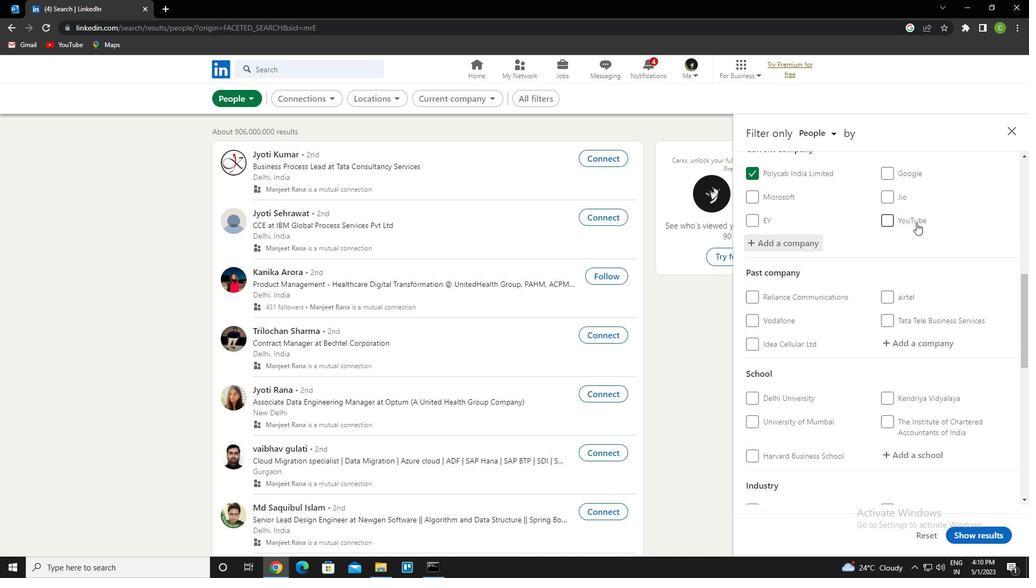 
Action: Mouse scrolled (911, 225) with delta (0, 0)
Screenshot: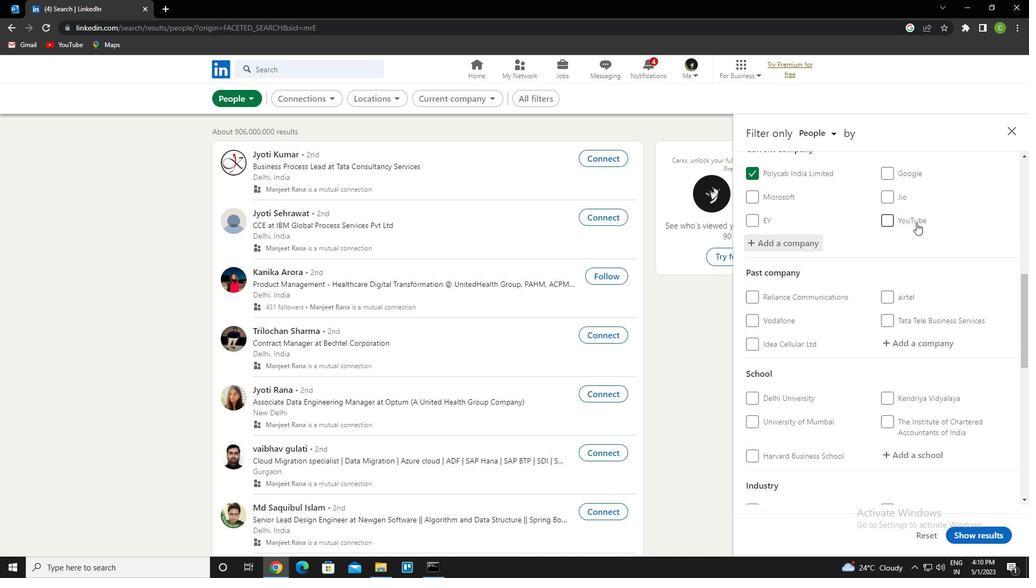 
Action: Mouse scrolled (911, 225) with delta (0, 0)
Screenshot: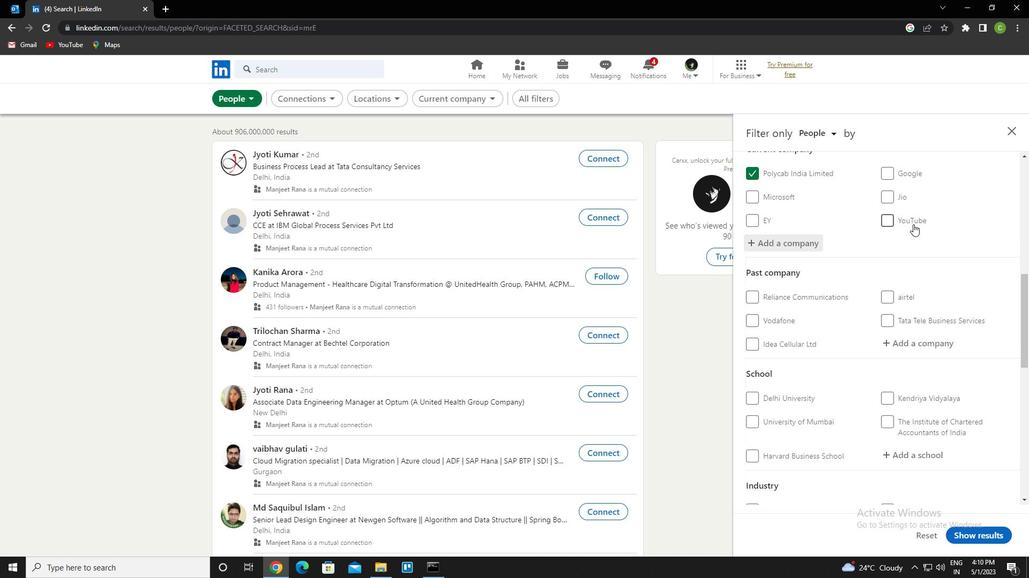 
Action: Mouse scrolled (911, 225) with delta (0, 0)
Screenshot: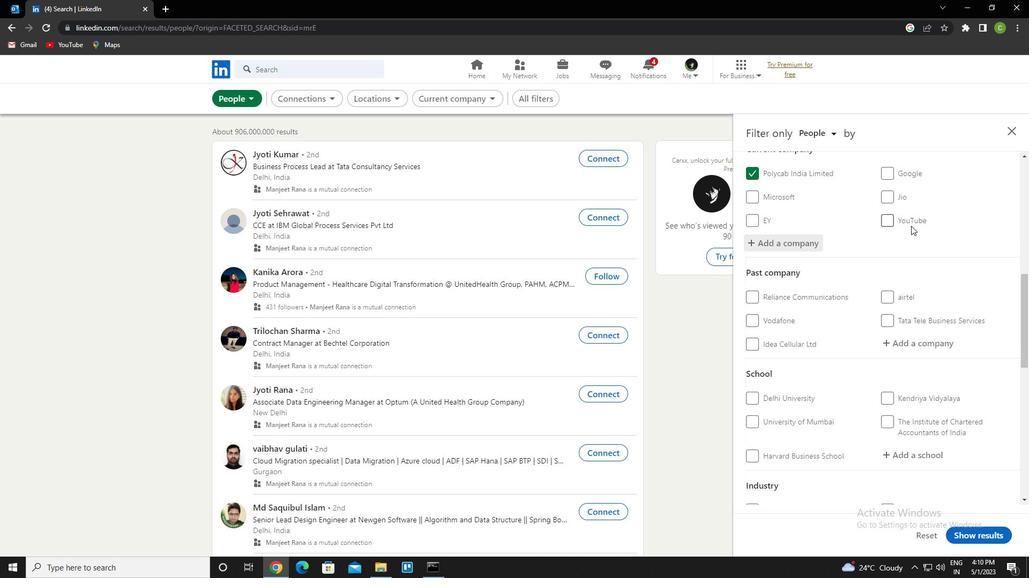 
Action: Mouse moved to (921, 297)
Screenshot: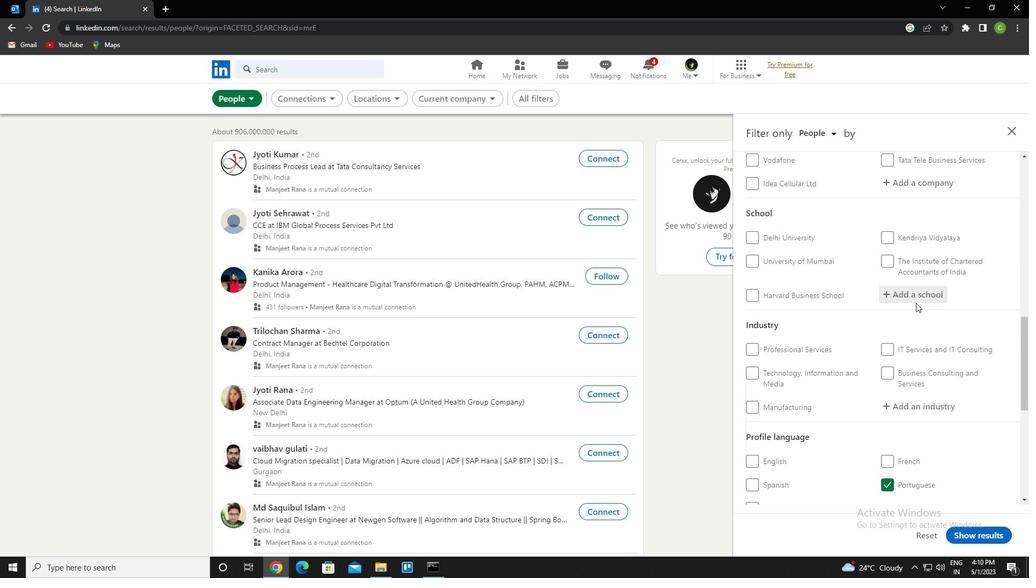 
Action: Mouse pressed left at (921, 297)
Screenshot: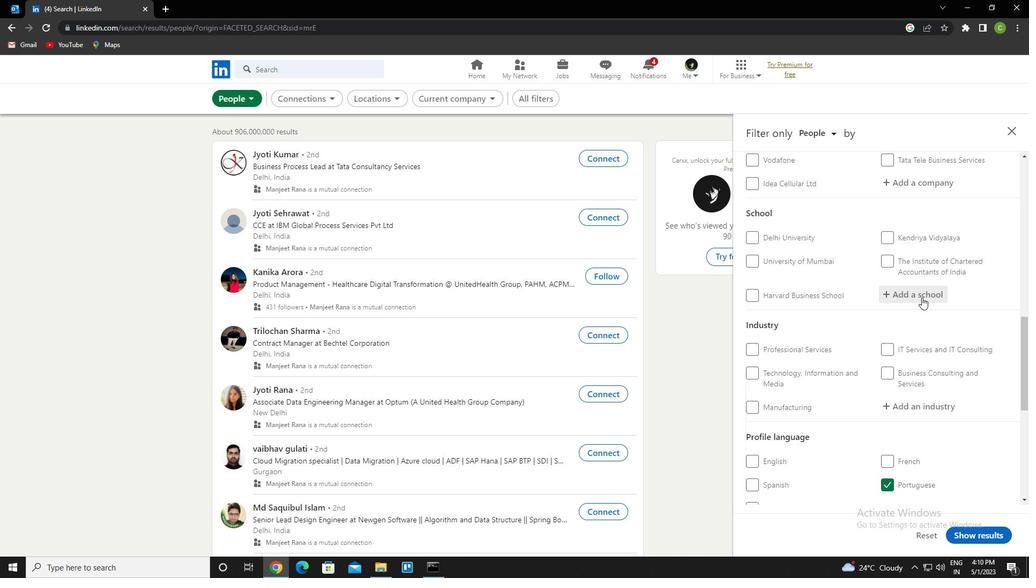 
Action: Key pressed <Key.caps_lock>p<Key.caps_lock>atna<Key.space><Key.caps_lock>c<Key.caps_lock>entral<Key.down><Key.enter>
Screenshot: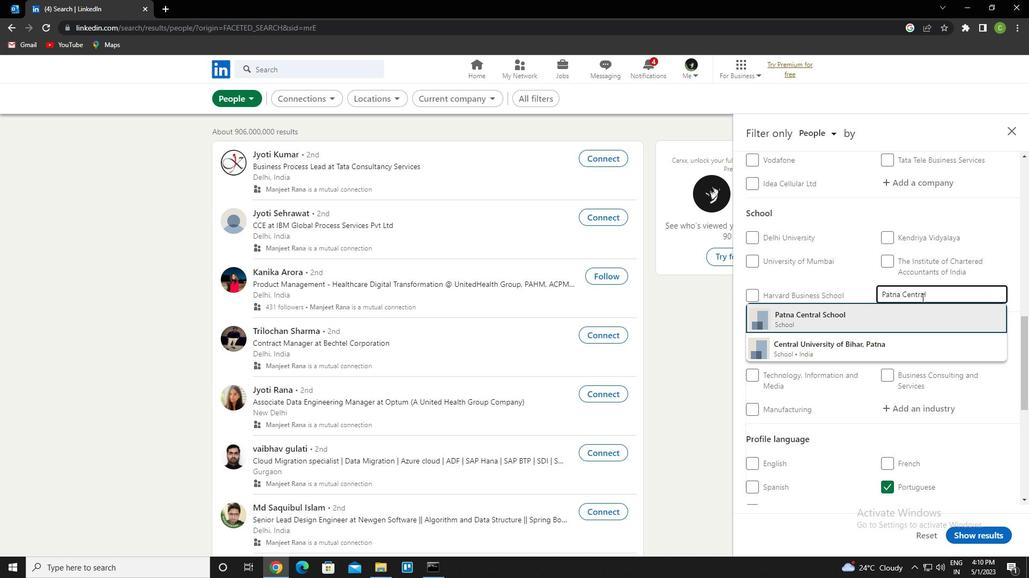 
Action: Mouse moved to (893, 319)
Screenshot: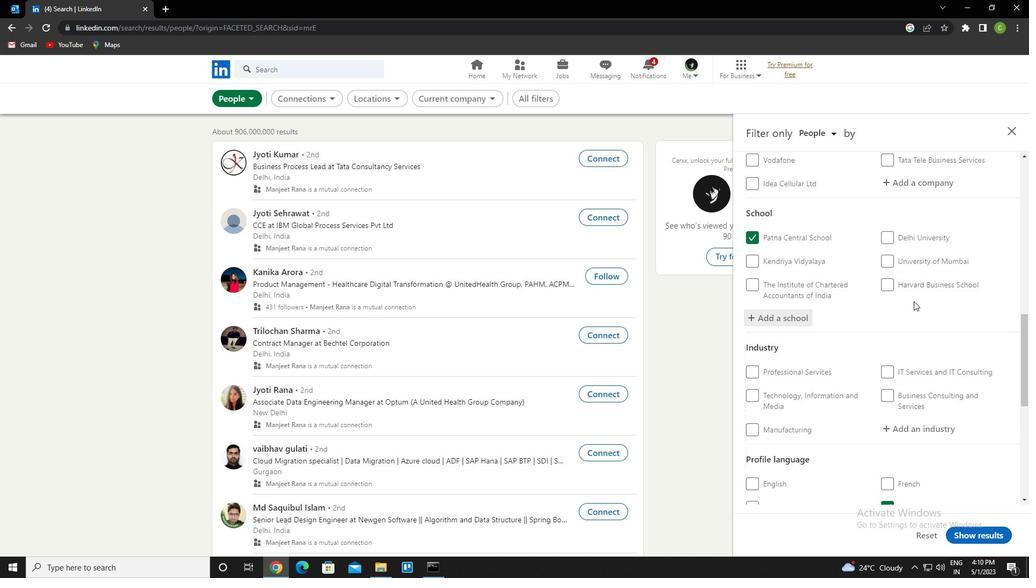 
Action: Mouse scrolled (893, 318) with delta (0, 0)
Screenshot: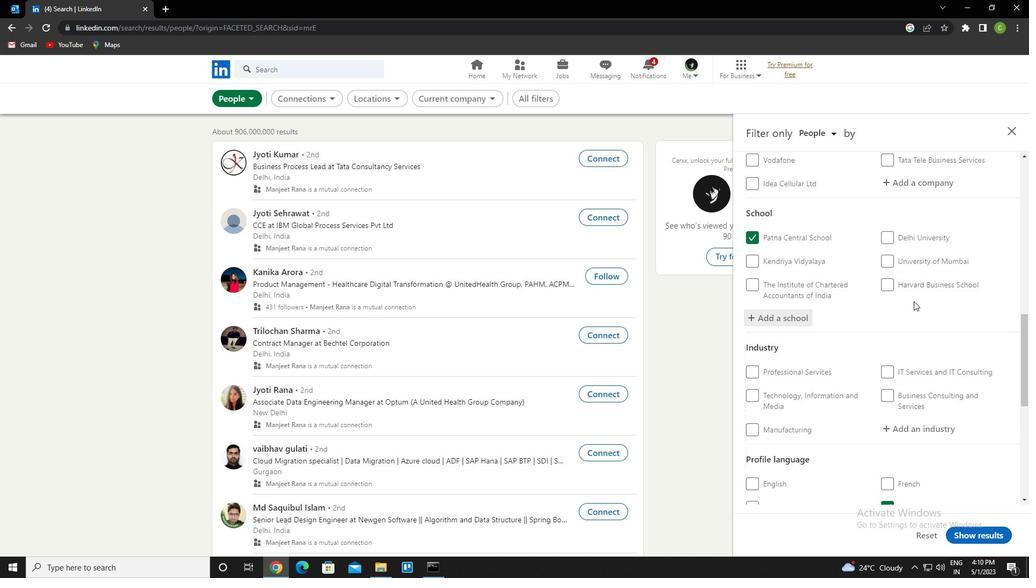 
Action: Mouse scrolled (893, 318) with delta (0, 0)
Screenshot: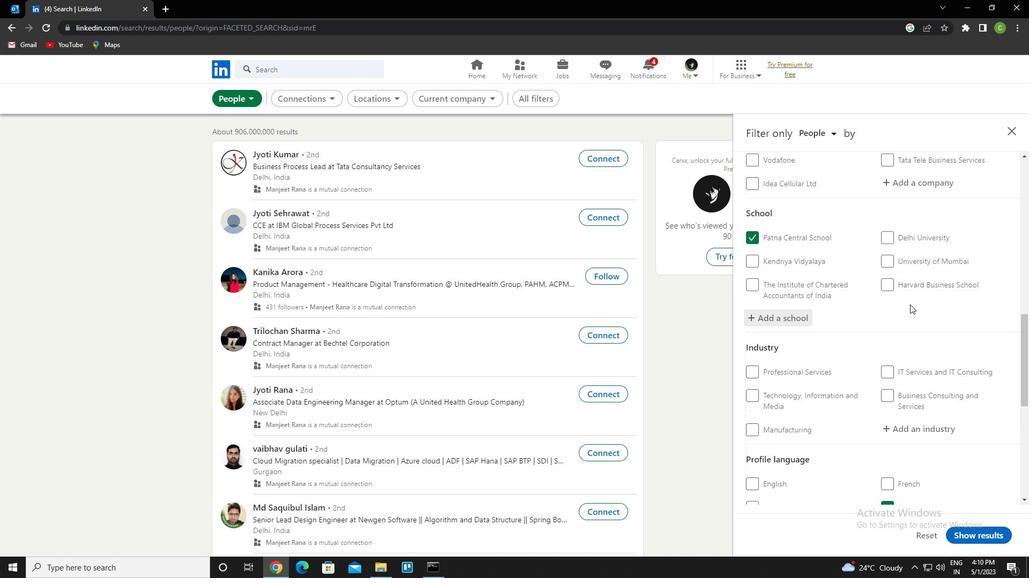 
Action: Mouse scrolled (893, 318) with delta (0, 0)
Screenshot: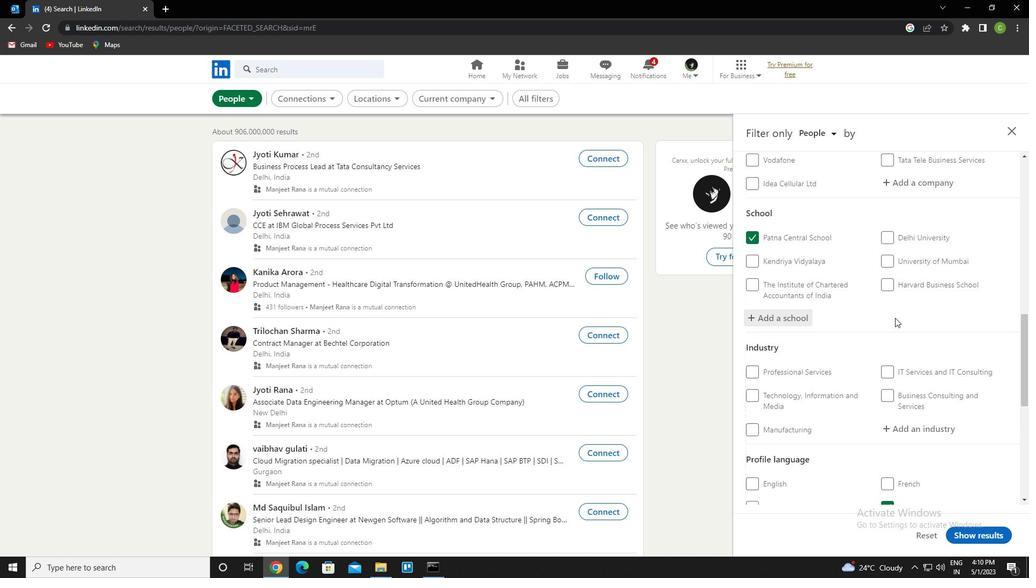 
Action: Mouse scrolled (893, 318) with delta (0, 0)
Screenshot: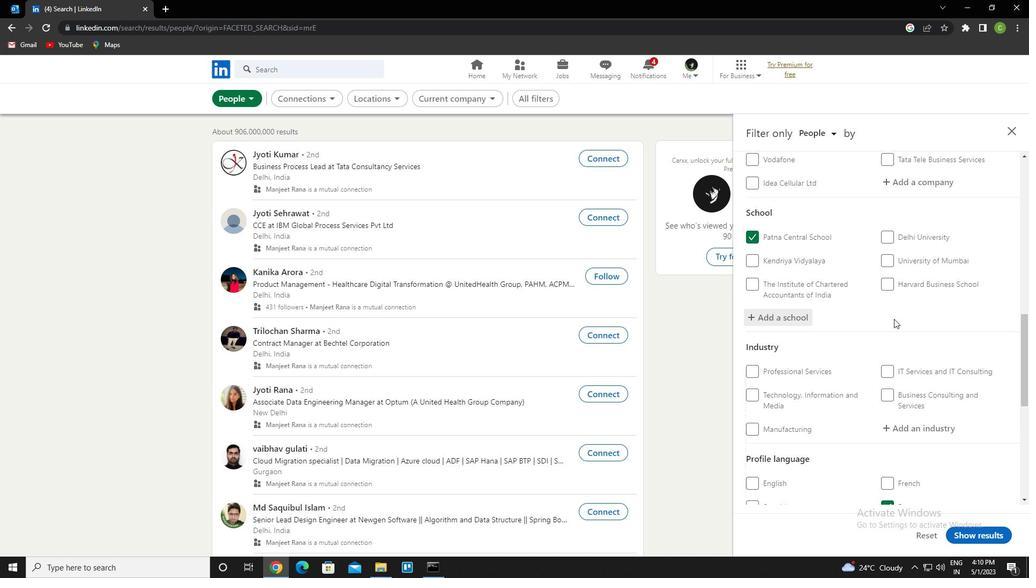 
Action: Mouse moved to (926, 209)
Screenshot: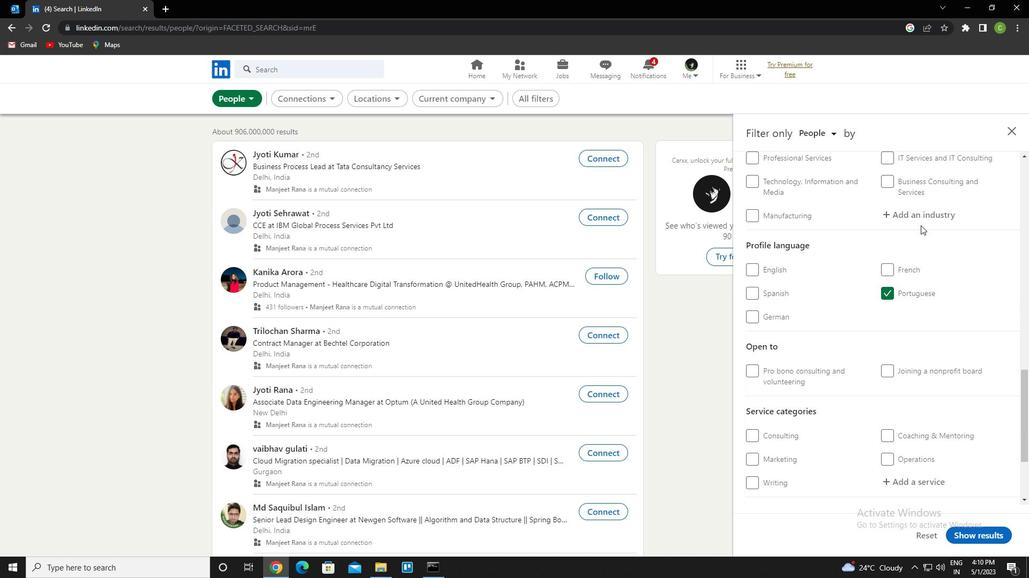 
Action: Mouse pressed left at (926, 209)
Screenshot: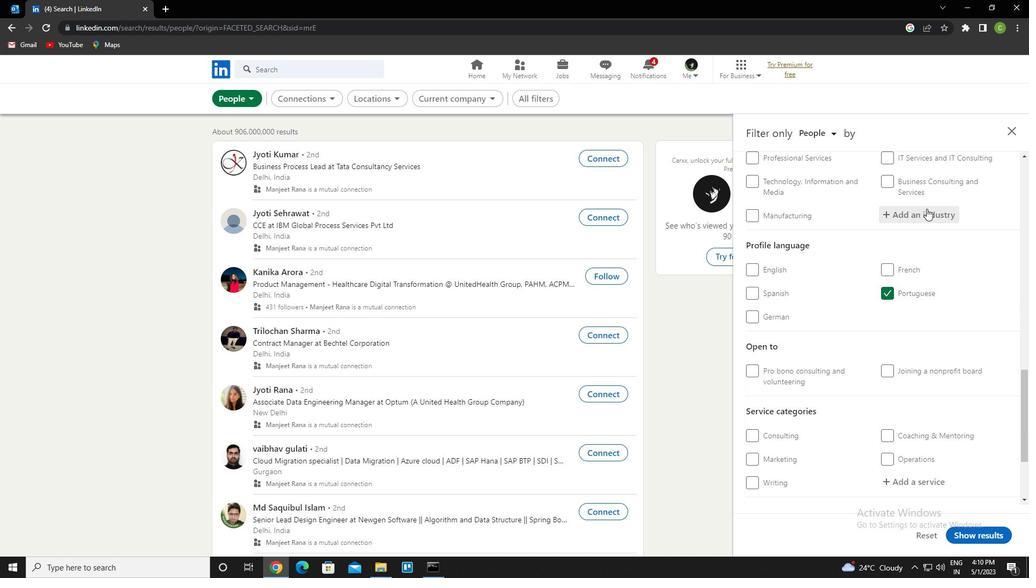 
Action: Key pressed <Key.caps_lock>c<Key.caps_lock>ircuses<Key.down><Key.enter>
Screenshot: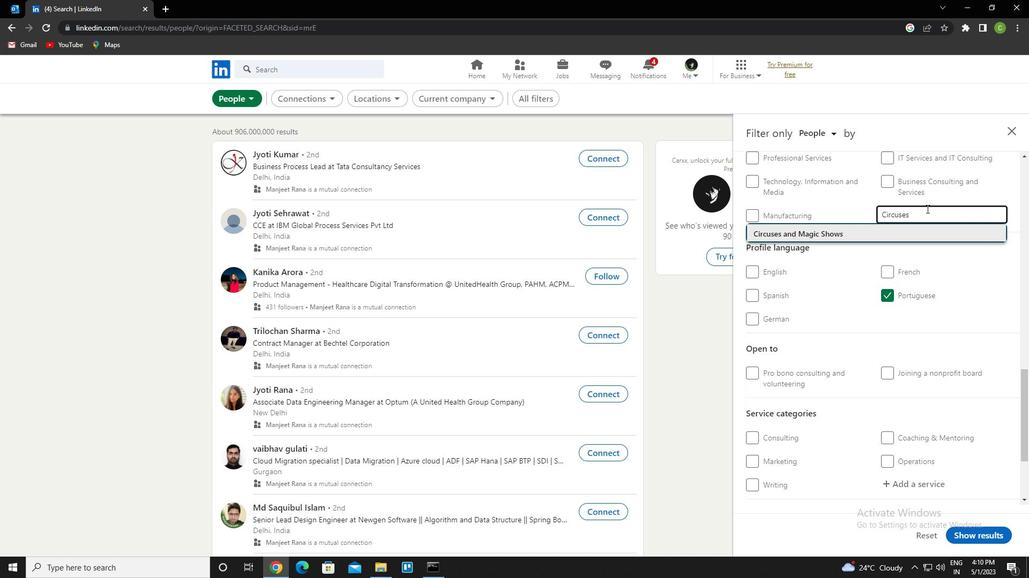 
Action: Mouse moved to (928, 209)
Screenshot: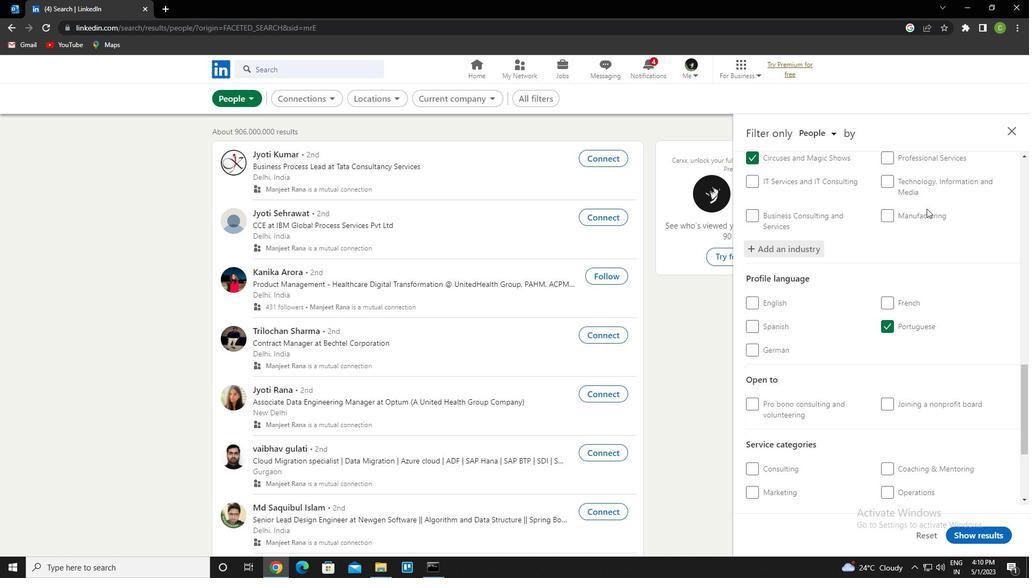 
Action: Mouse scrolled (928, 208) with delta (0, 0)
Screenshot: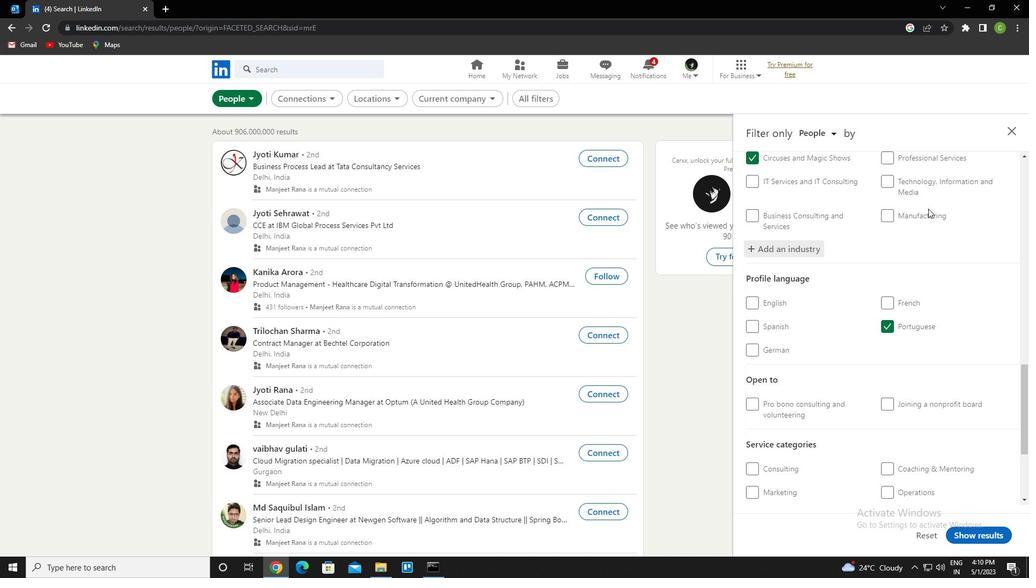 
Action: Mouse moved to (927, 214)
Screenshot: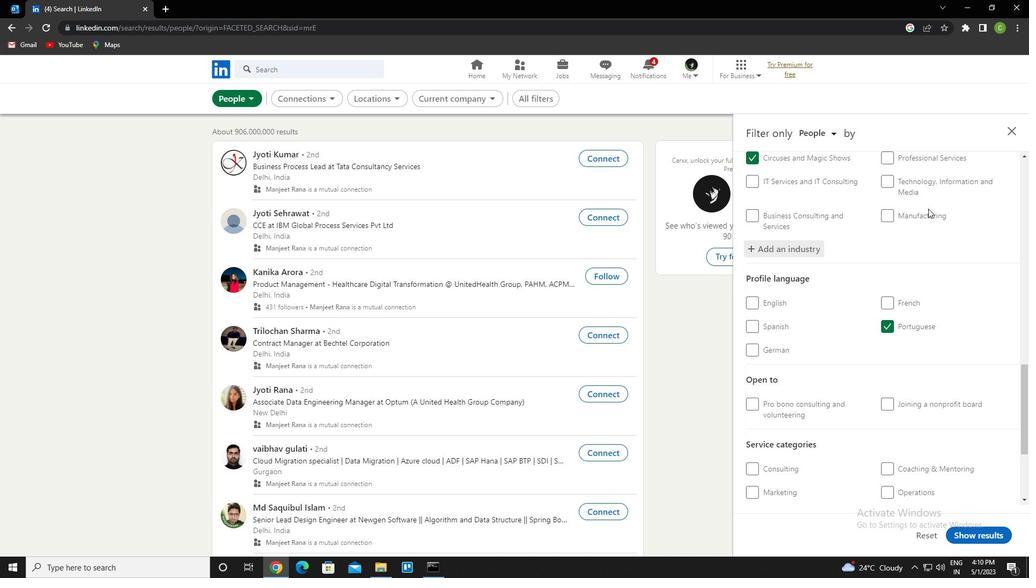 
Action: Mouse scrolled (927, 213) with delta (0, 0)
Screenshot: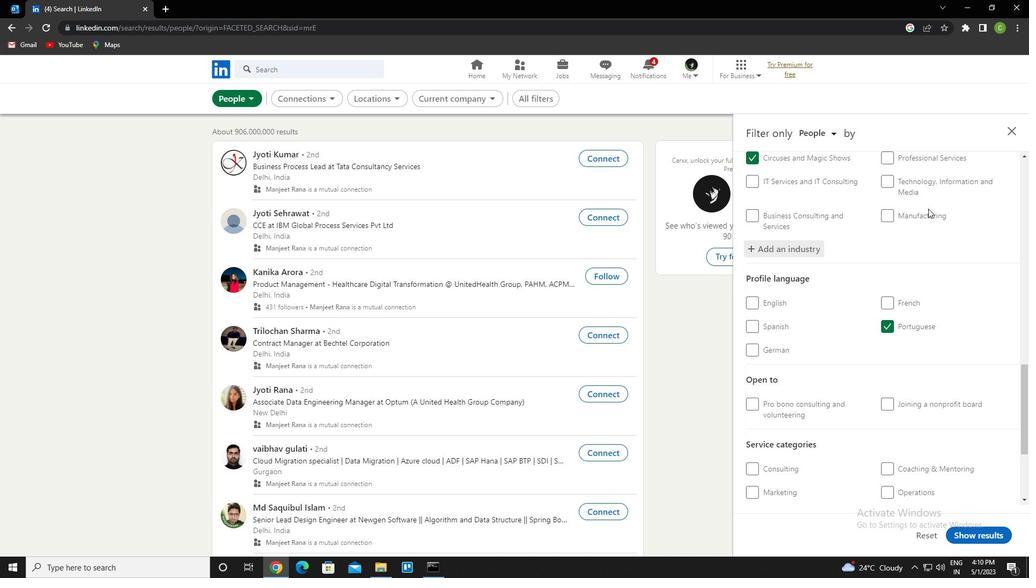 
Action: Mouse moved to (927, 216)
Screenshot: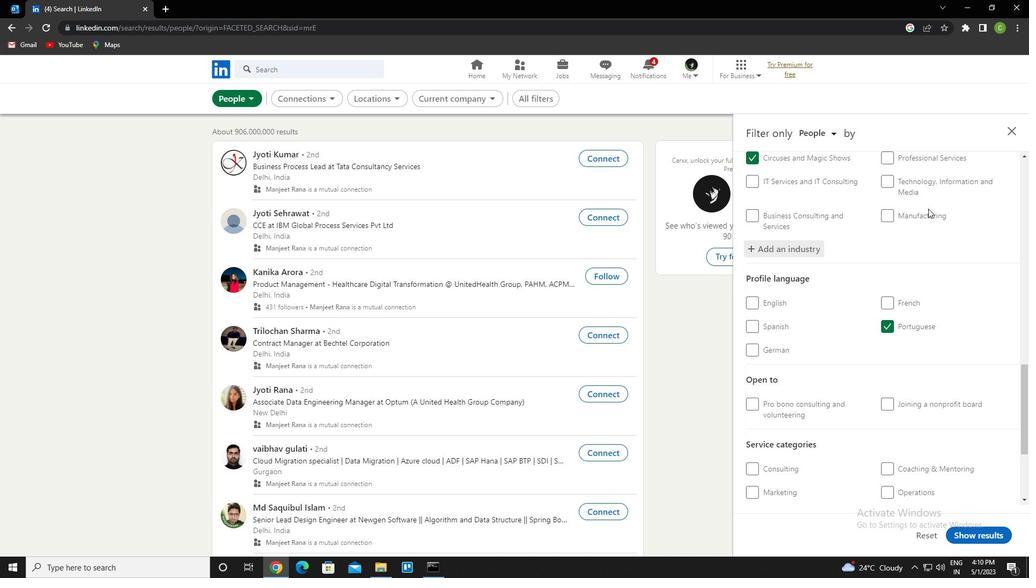 
Action: Mouse scrolled (927, 215) with delta (0, 0)
Screenshot: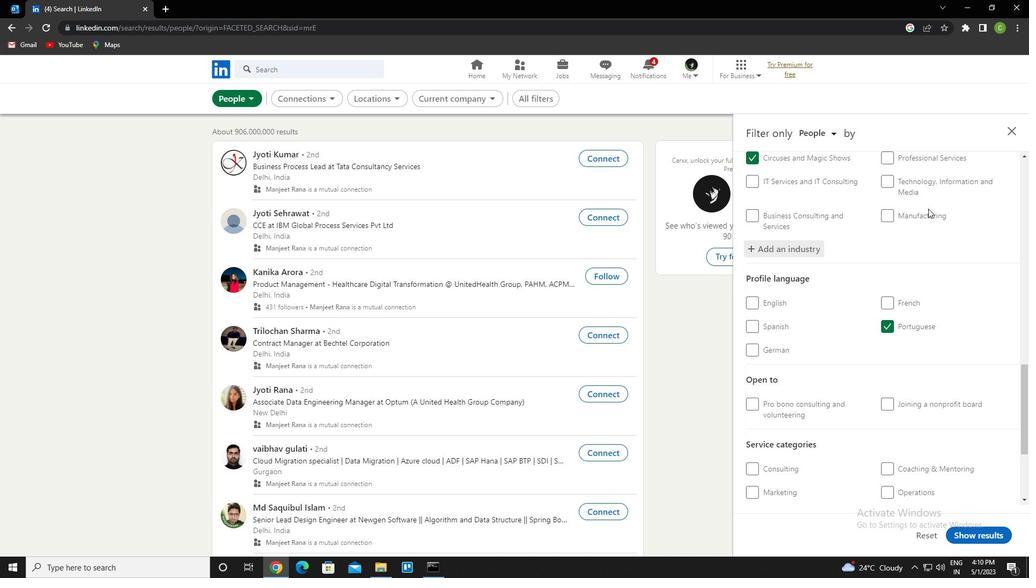 
Action: Mouse moved to (927, 217)
Screenshot: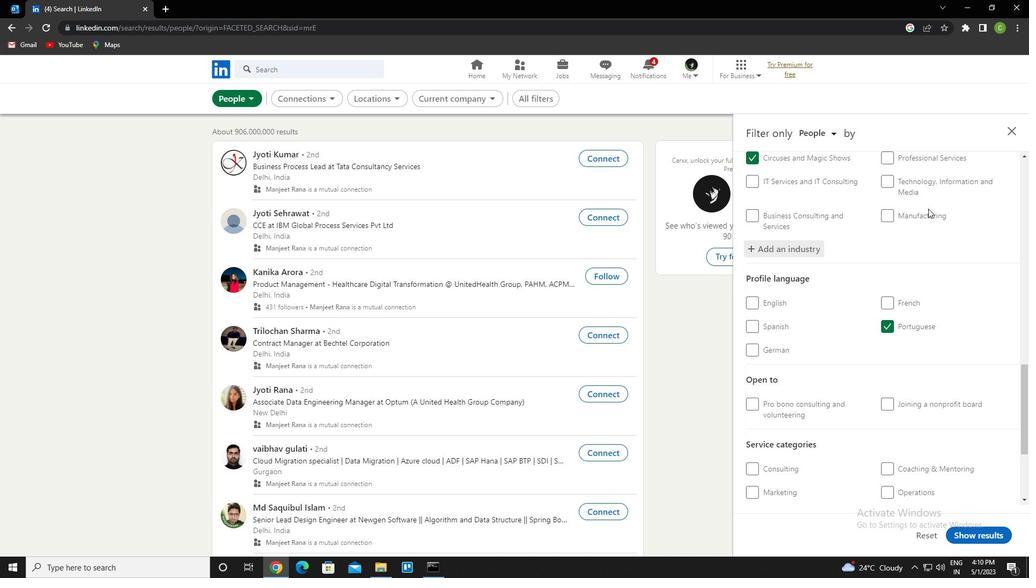 
Action: Mouse scrolled (927, 216) with delta (0, 0)
Screenshot: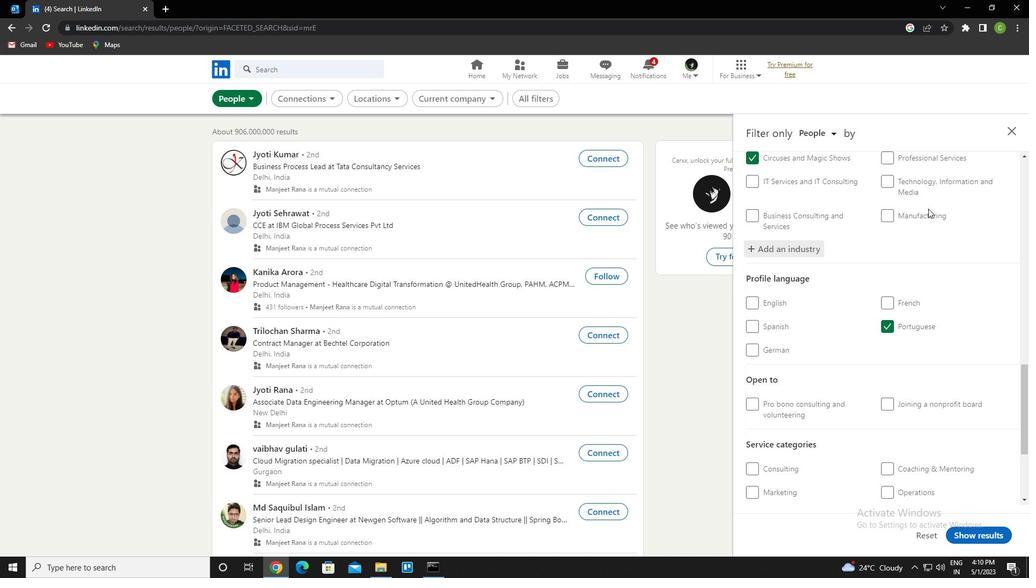 
Action: Mouse moved to (896, 275)
Screenshot: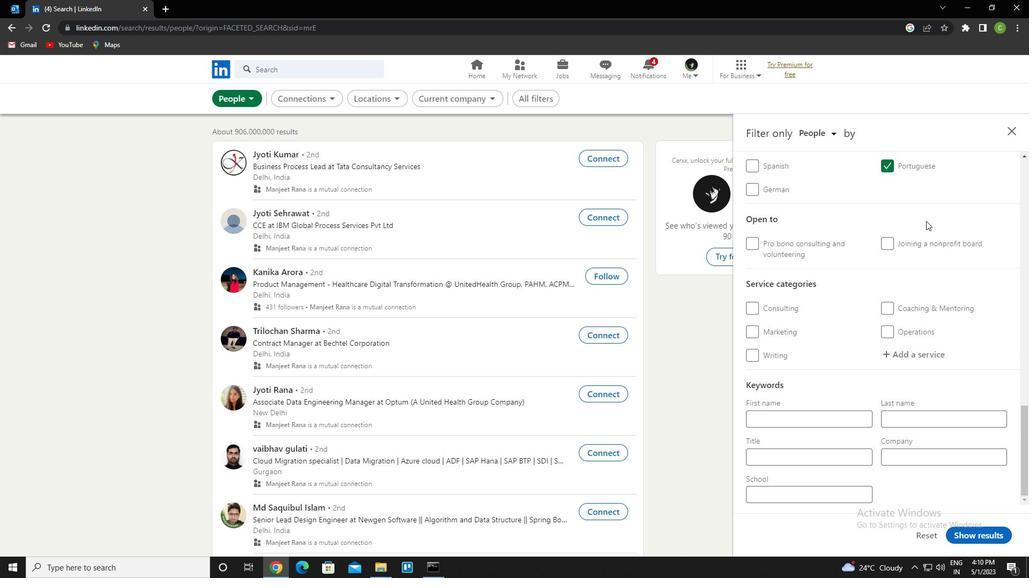 
Action: Mouse scrolled (896, 274) with delta (0, 0)
Screenshot: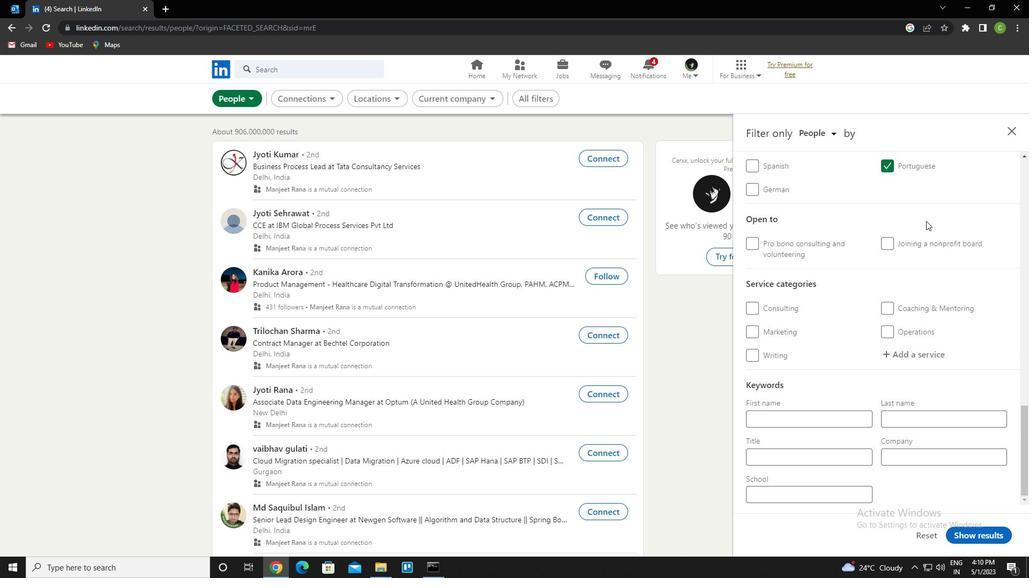 
Action: Mouse moved to (895, 278)
Screenshot: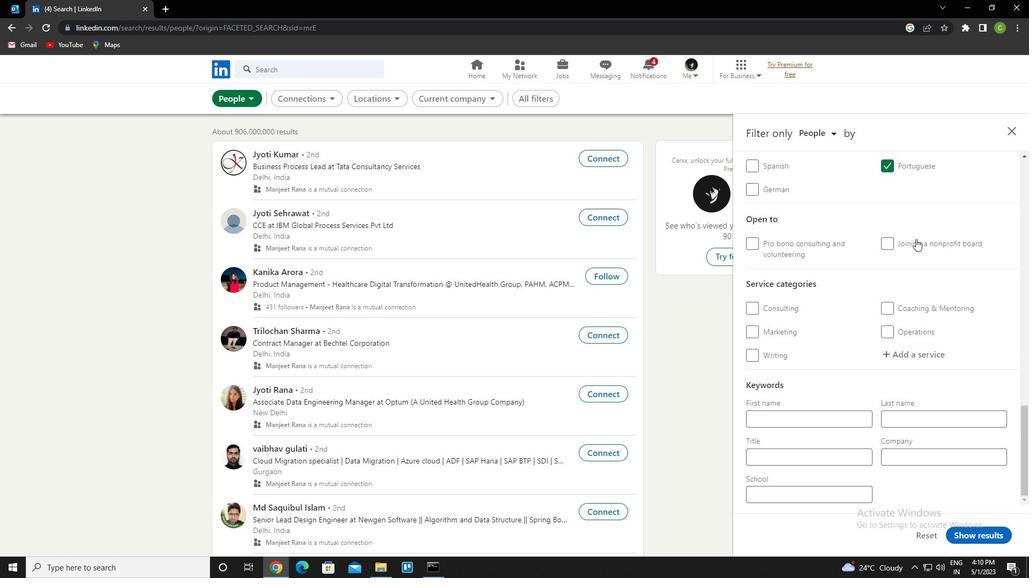 
Action: Mouse scrolled (895, 277) with delta (0, 0)
Screenshot: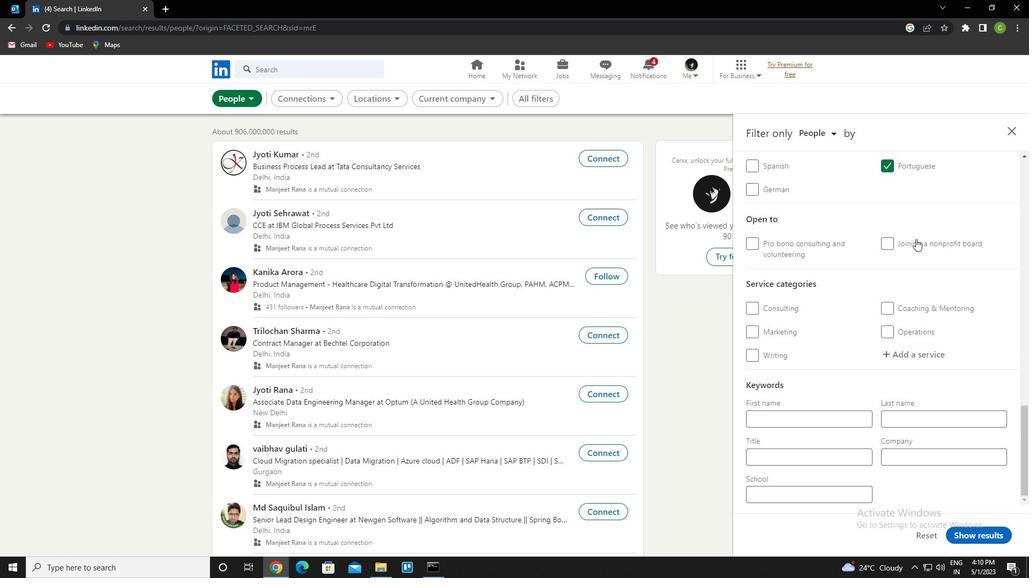
Action: Mouse moved to (895, 279)
Screenshot: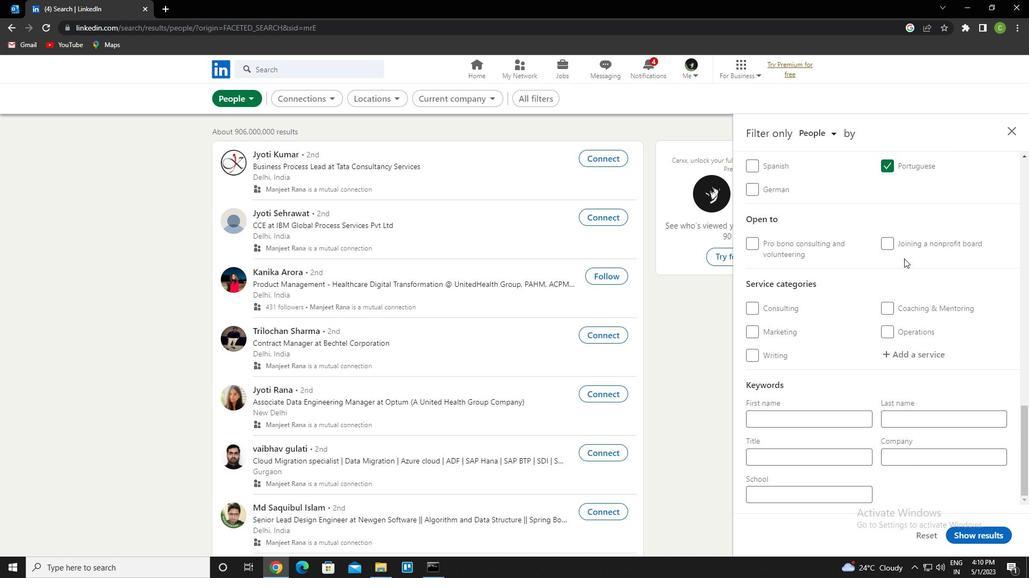 
Action: Mouse scrolled (895, 279) with delta (0, 0)
Screenshot: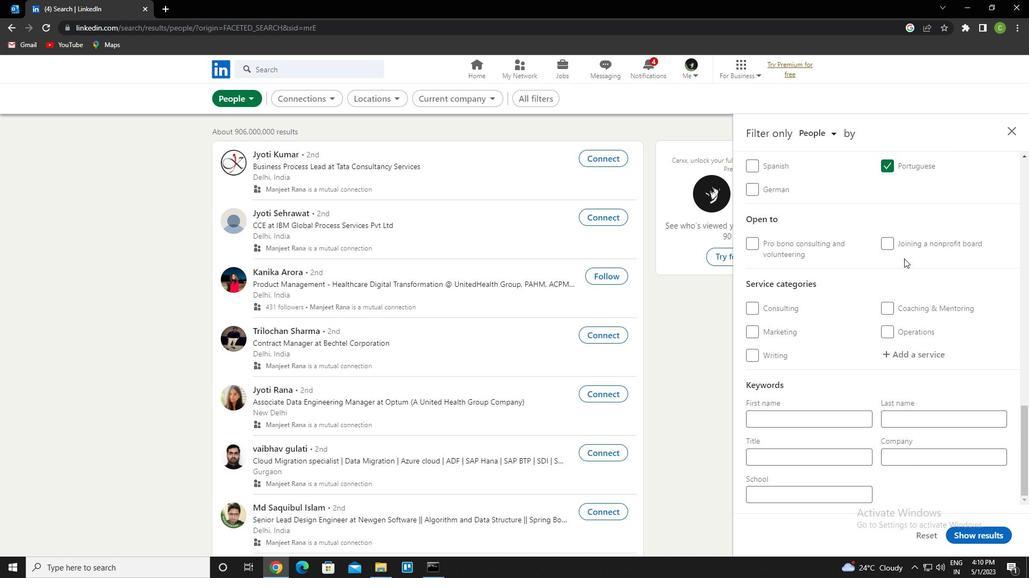 
Action: Mouse moved to (913, 352)
Screenshot: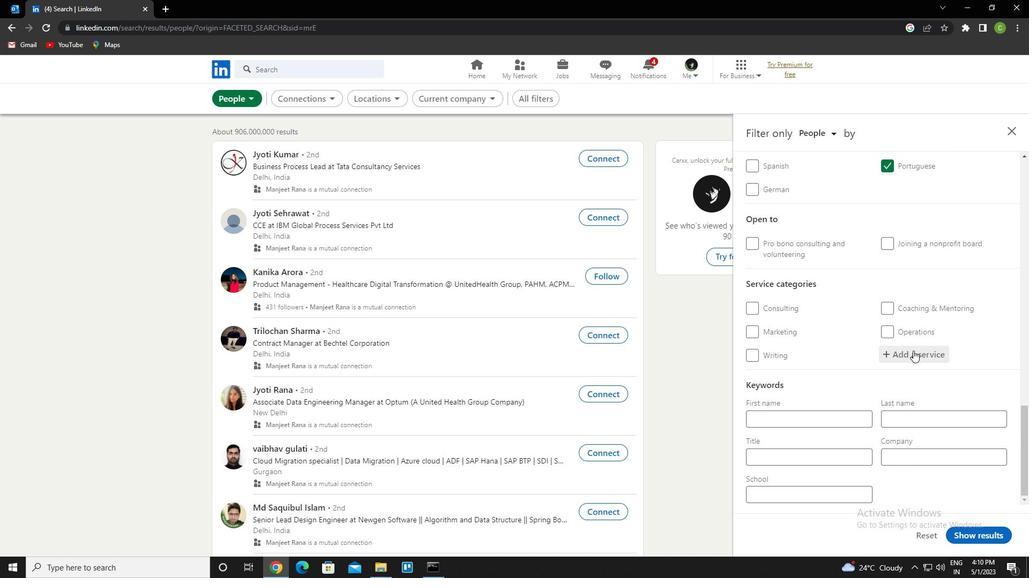 
Action: Mouse pressed left at (913, 352)
Screenshot: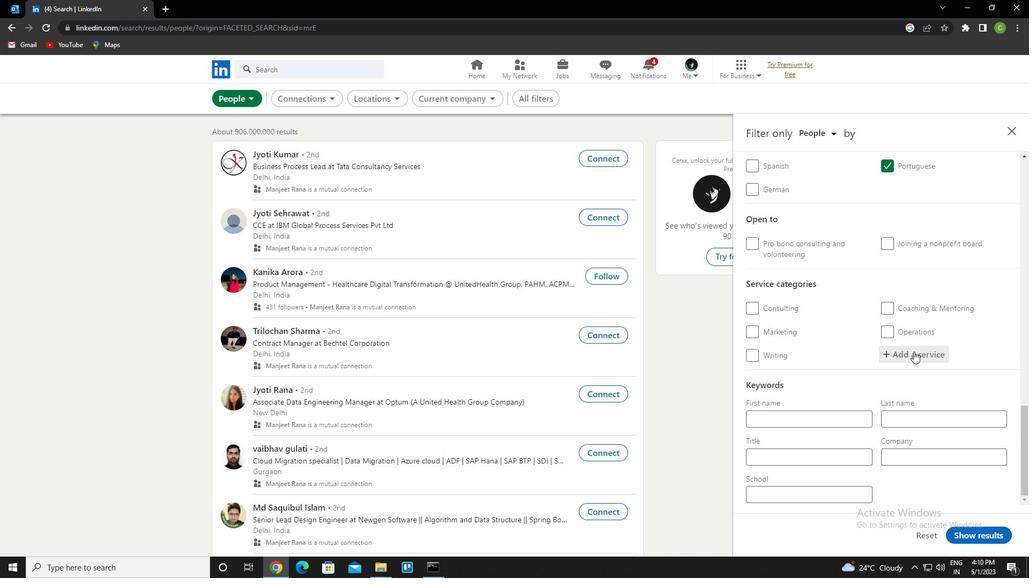 
Action: Key pressed <Key.caps_lock>
Screenshot: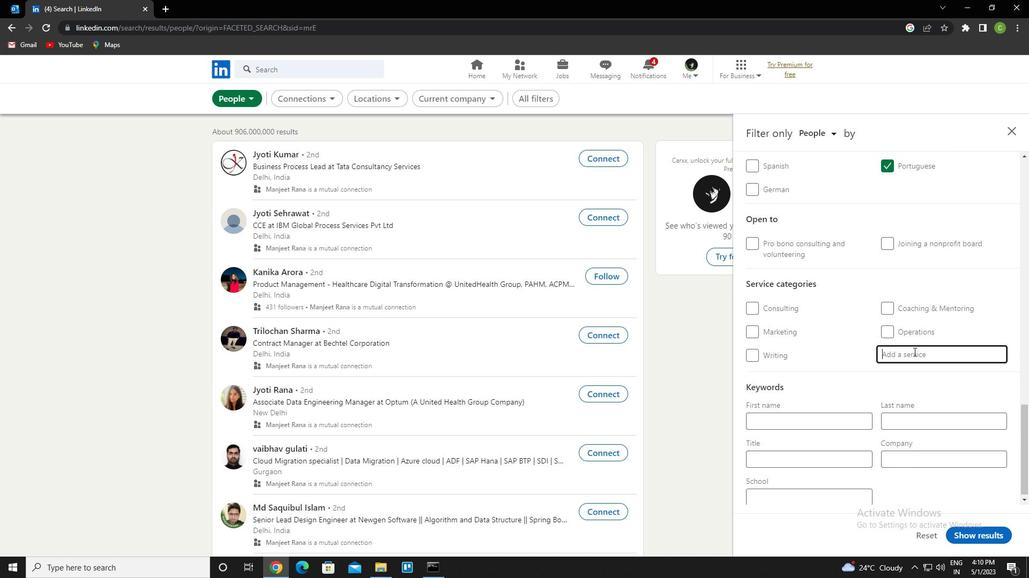 
Action: Mouse moved to (913, 352)
Screenshot: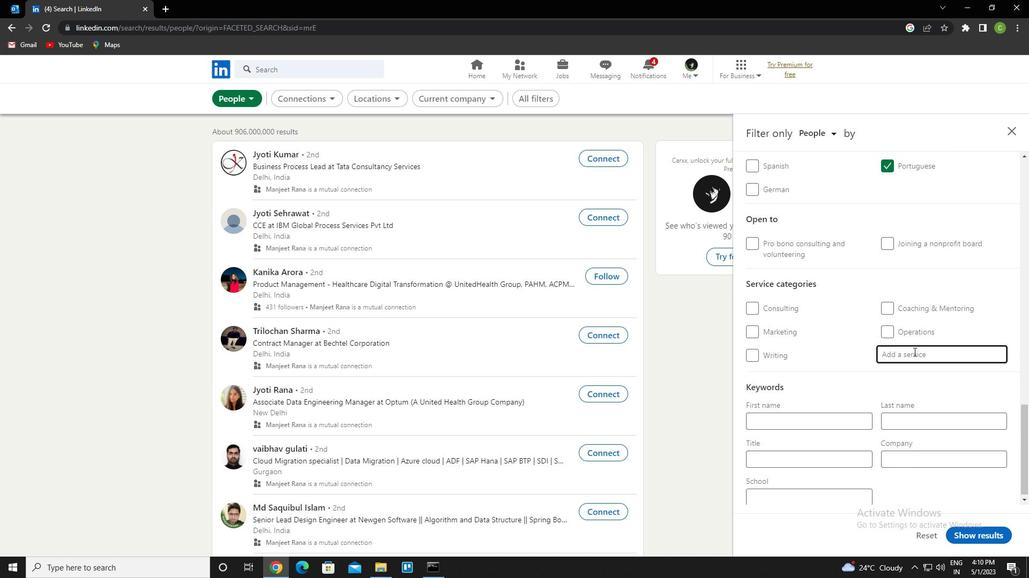 
Action: Key pressed d<Key.caps_lock>ate<Key.down><Key.enter>
Screenshot: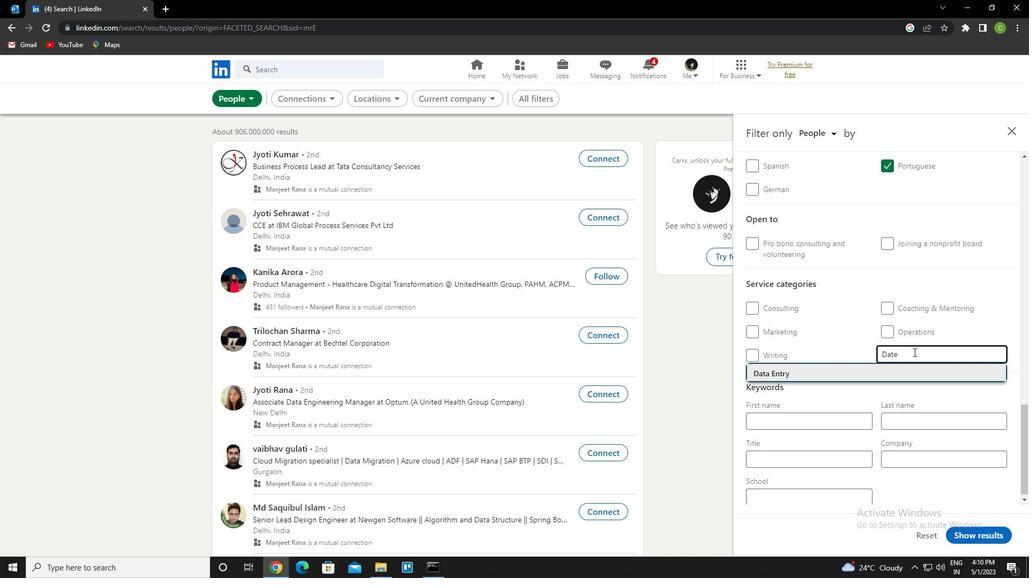 
Action: Mouse moved to (930, 337)
Screenshot: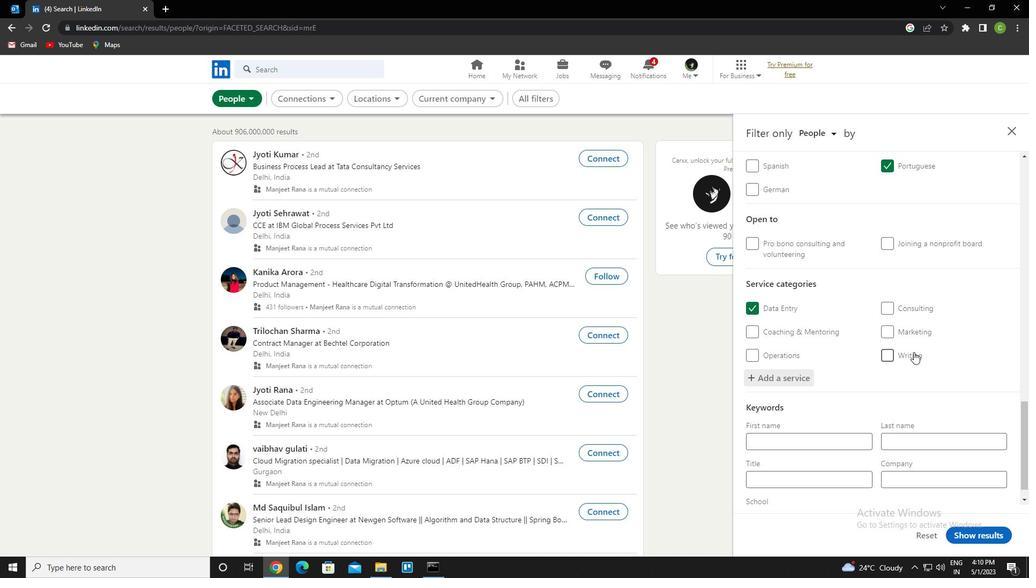 
Action: Mouse scrolled (930, 337) with delta (0, 0)
Screenshot: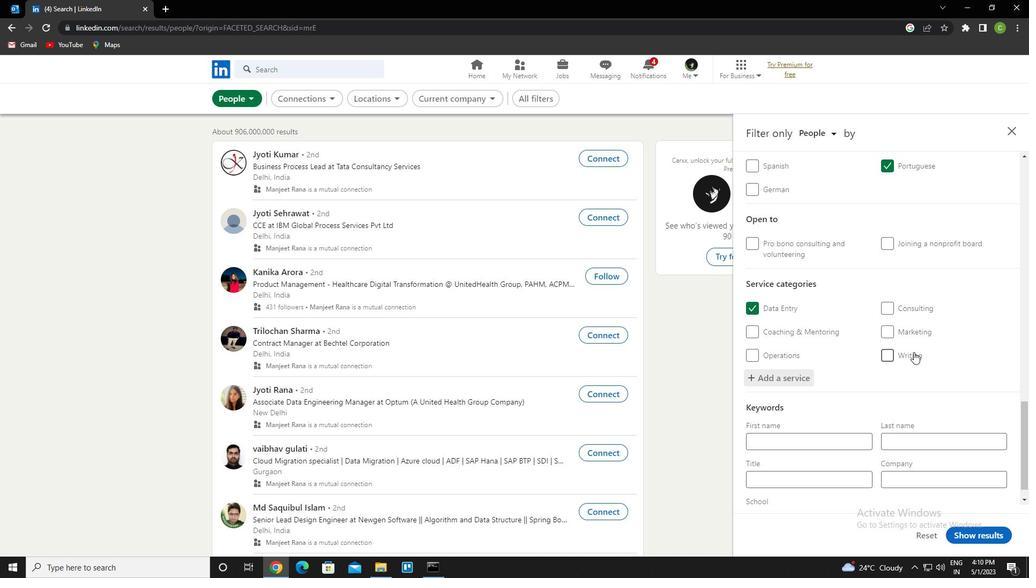 
Action: Mouse moved to (934, 366)
Screenshot: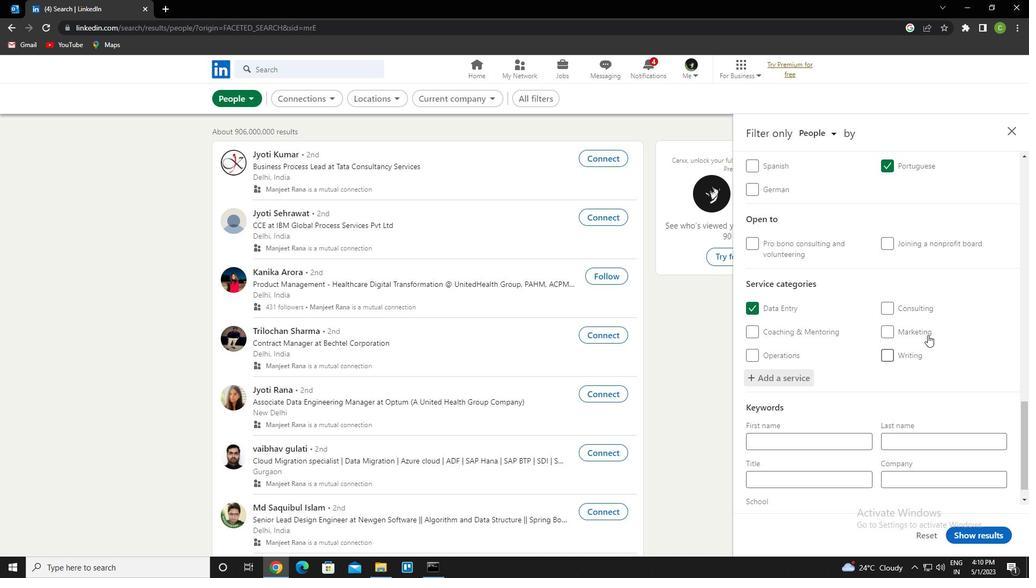 
Action: Mouse scrolled (934, 366) with delta (0, 0)
Screenshot: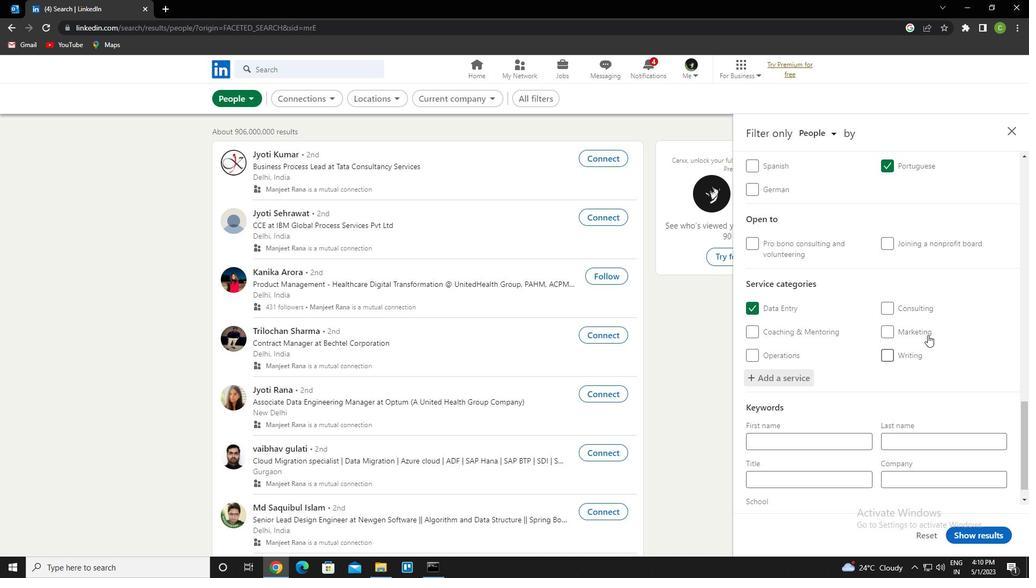 
Action: Mouse moved to (934, 385)
Screenshot: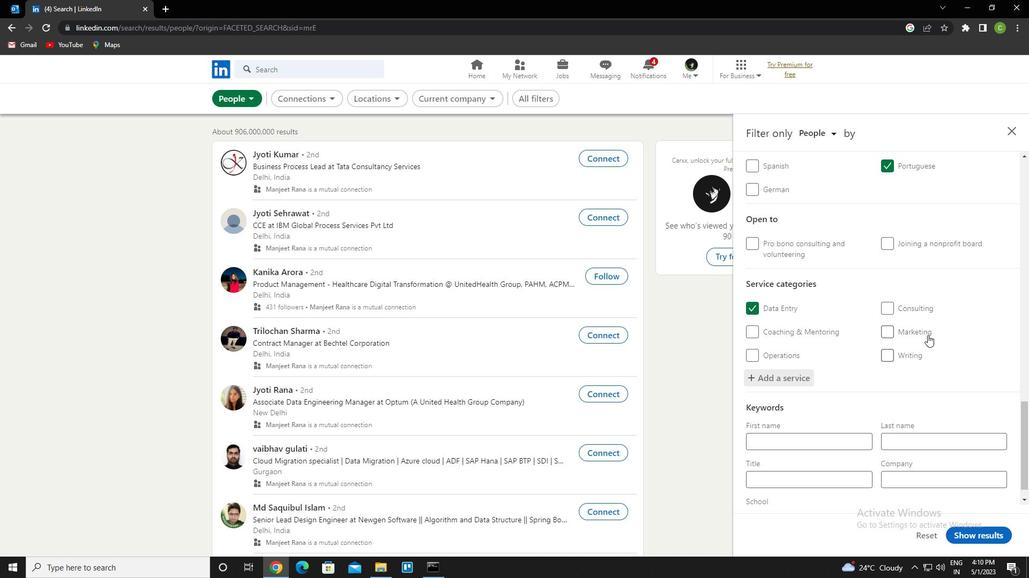 
Action: Mouse scrolled (934, 384) with delta (0, 0)
Screenshot: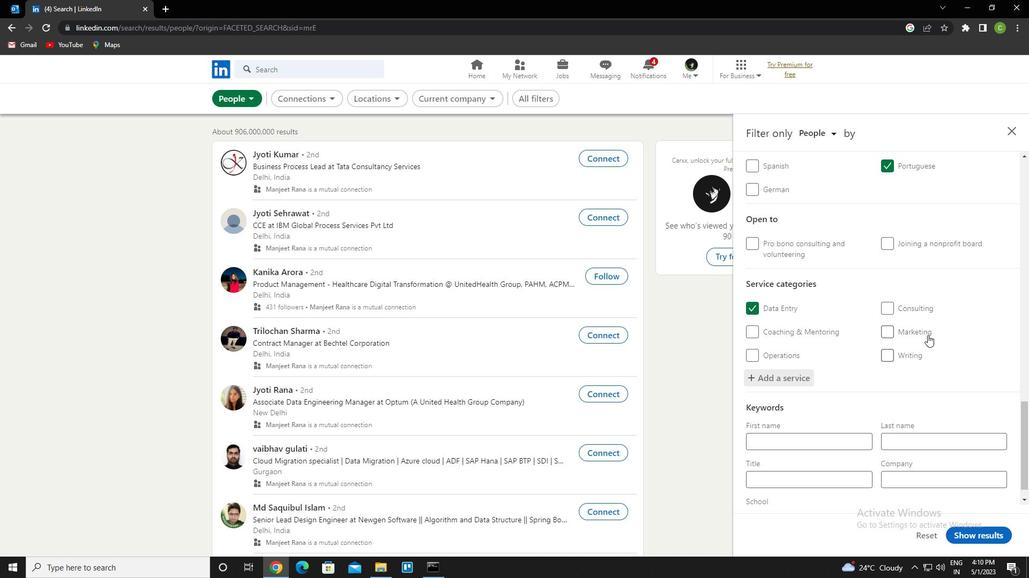 
Action: Mouse moved to (933, 395)
Screenshot: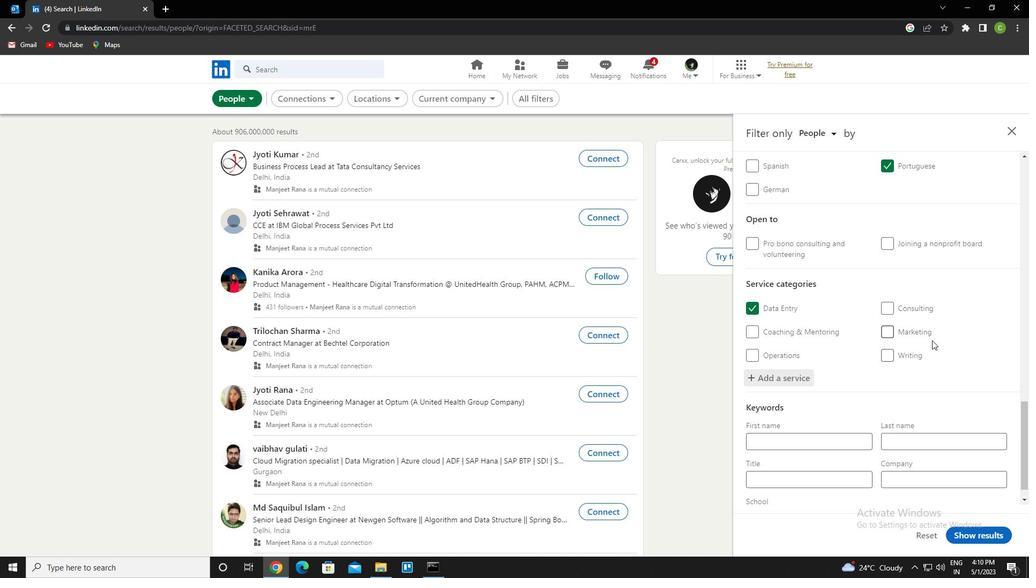 
Action: Mouse scrolled (933, 394) with delta (0, 0)
Screenshot: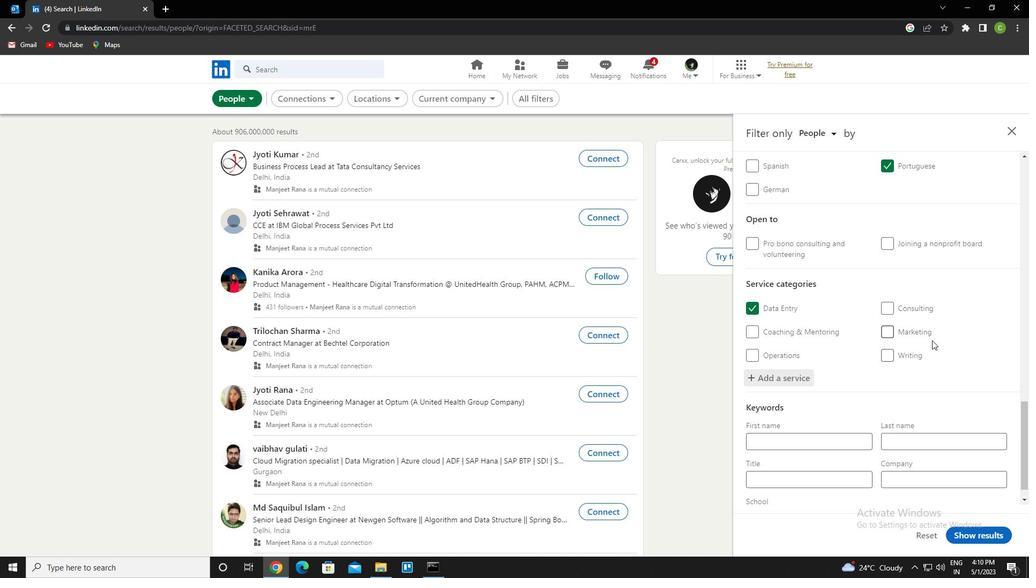 
Action: Mouse scrolled (933, 394) with delta (0, 0)
Screenshot: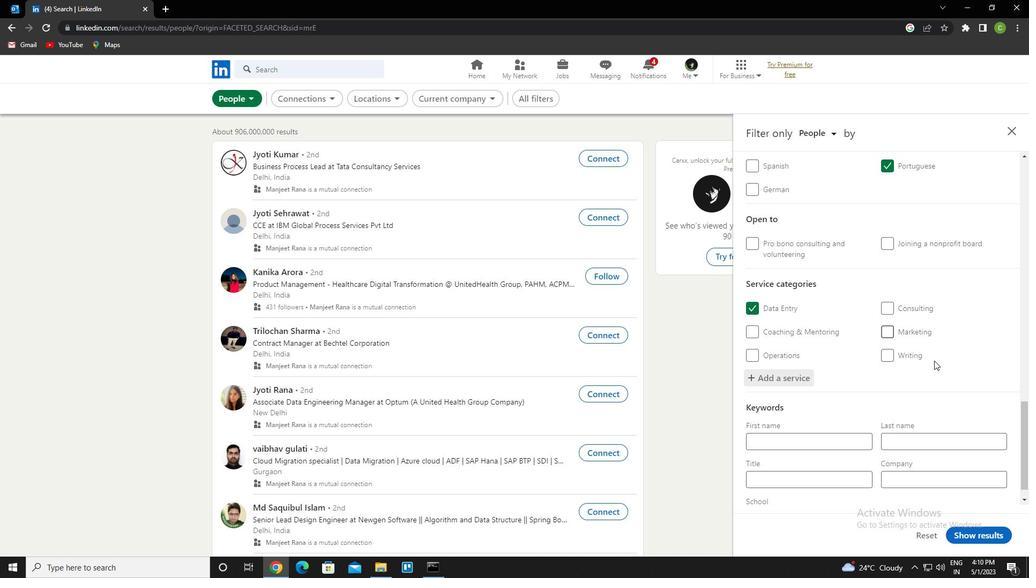 
Action: Mouse moved to (931, 396)
Screenshot: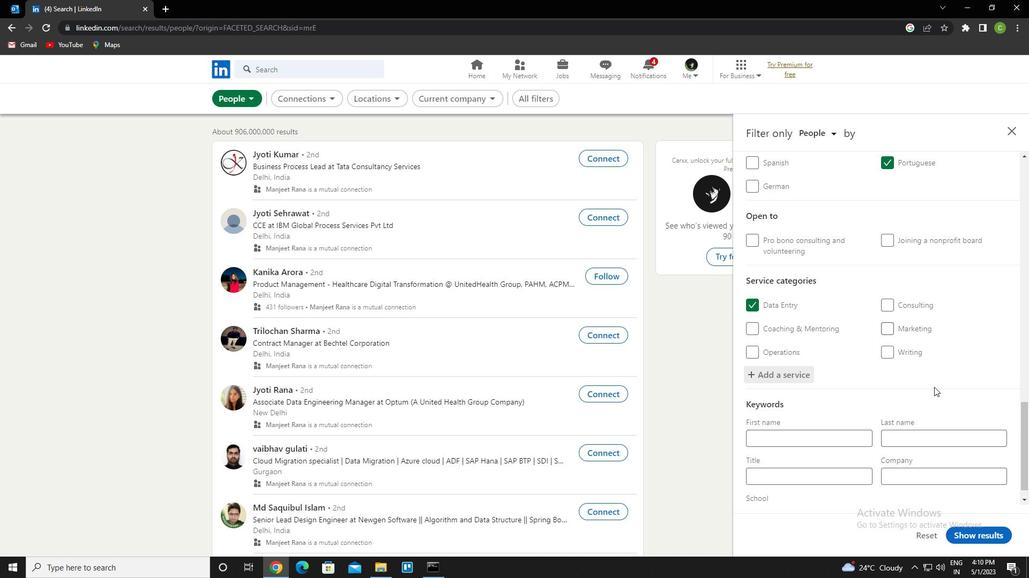 
Action: Mouse scrolled (931, 396) with delta (0, 0)
Screenshot: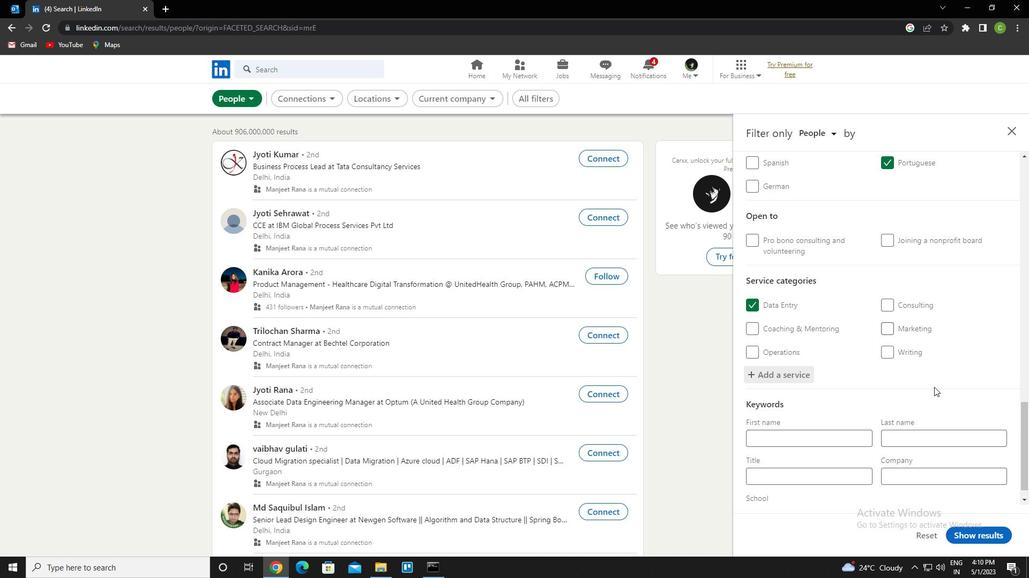 
Action: Mouse moved to (931, 396)
Screenshot: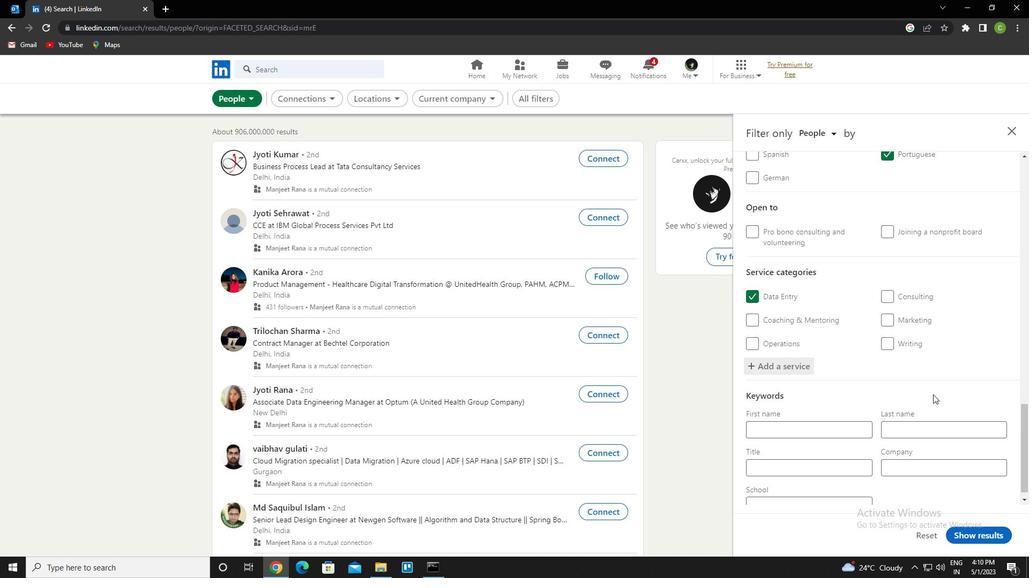 
Action: Mouse scrolled (931, 396) with delta (0, 0)
Screenshot: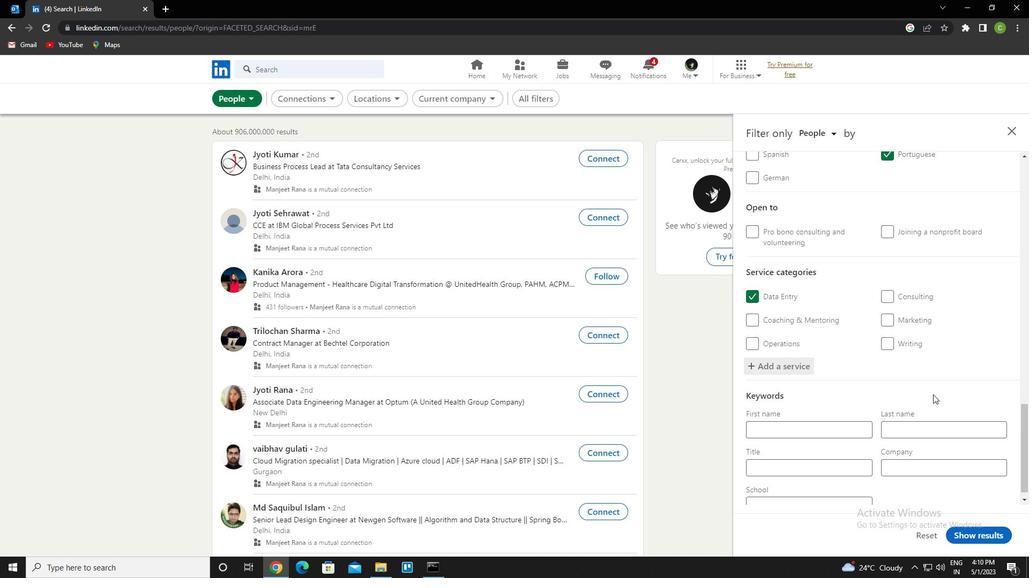 
Action: Mouse scrolled (931, 396) with delta (0, 0)
Screenshot: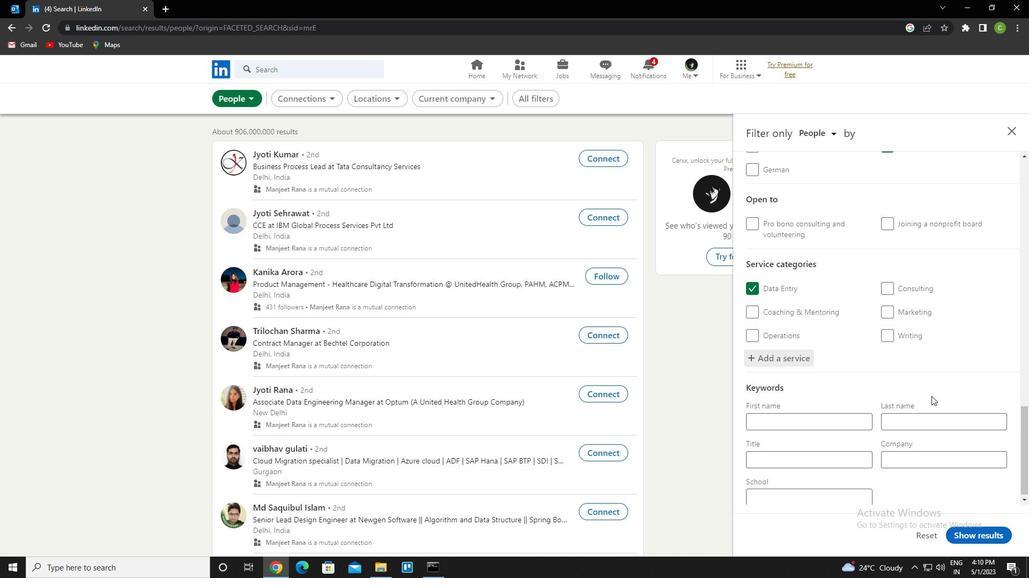 
Action: Mouse moved to (809, 464)
Screenshot: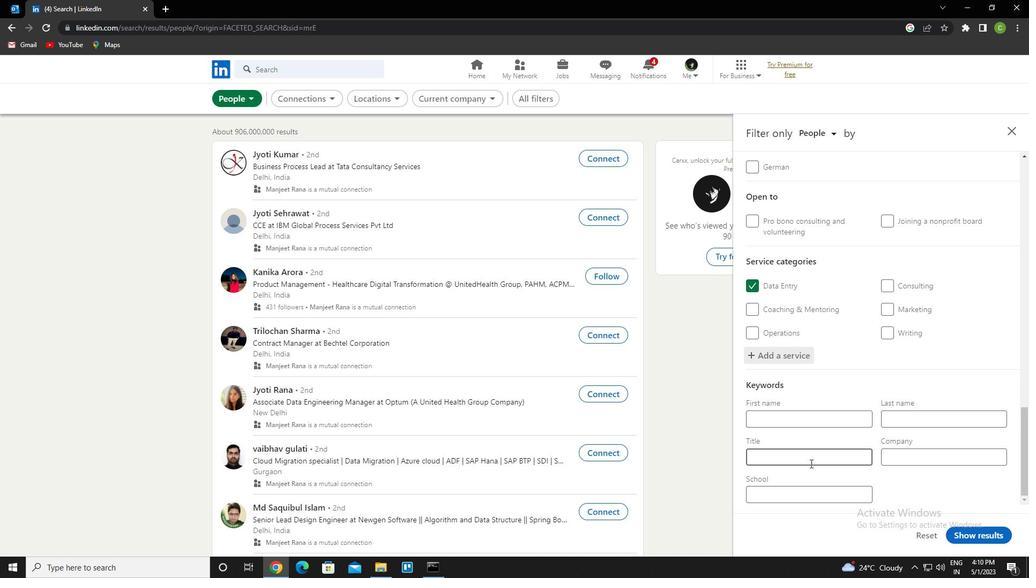 
Action: Mouse pressed left at (809, 464)
Screenshot: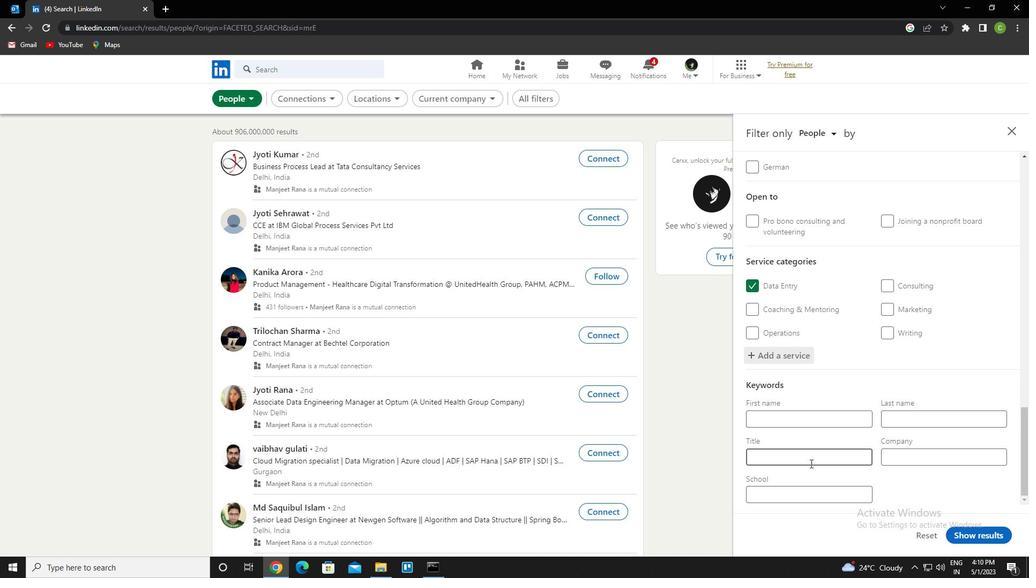 
Action: Mouse moved to (810, 463)
Screenshot: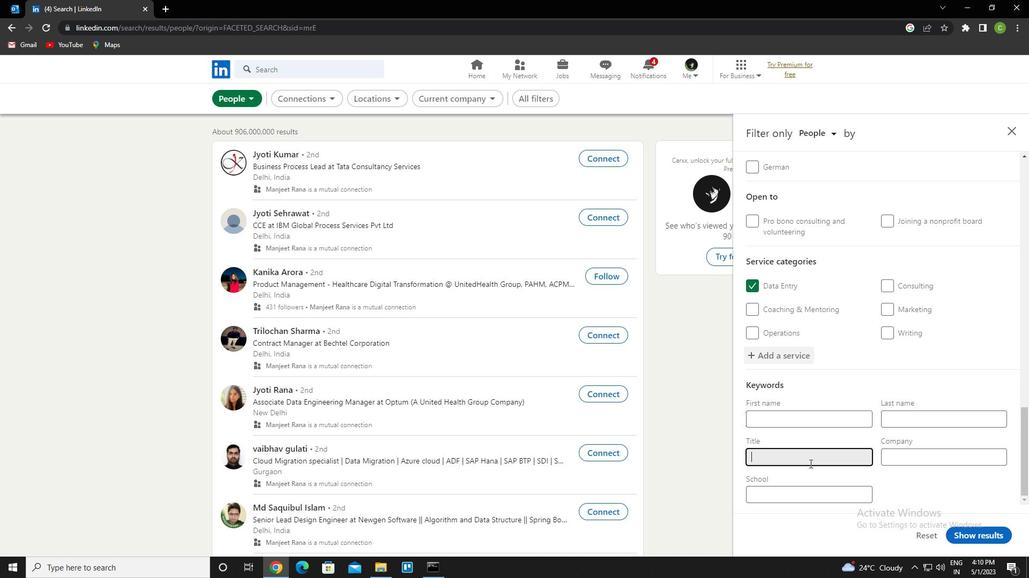 
Action: Key pressed <Key.caps_lock>l<Key.caps_lock>andscapuing<Key.backspace><Key.backspace><Key.backspace><Key.backspace>ing<Key.space><Key.caps_lock>w<Key.caps_lock>orke
Screenshot: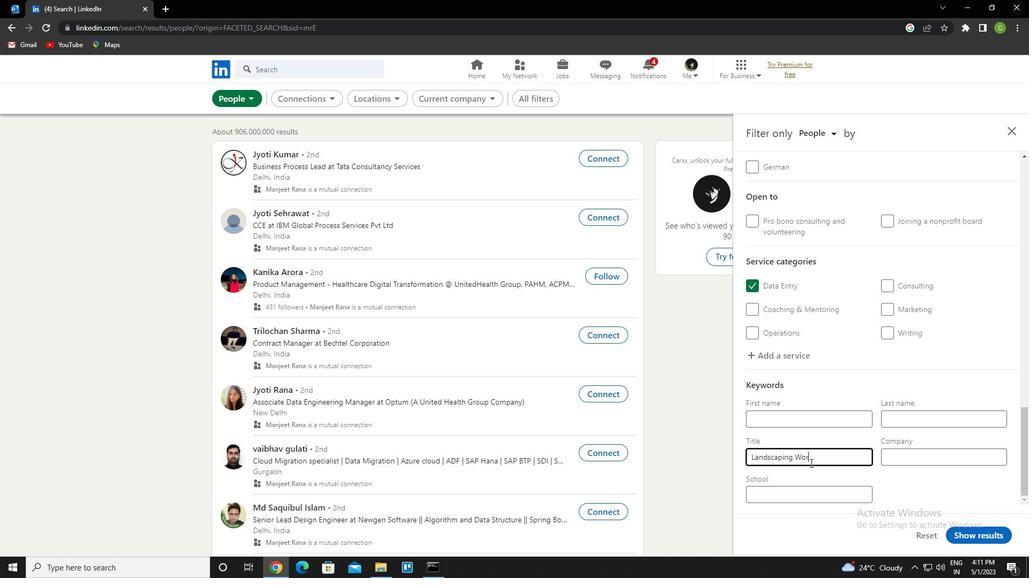 
Action: Mouse moved to (865, 508)
Screenshot: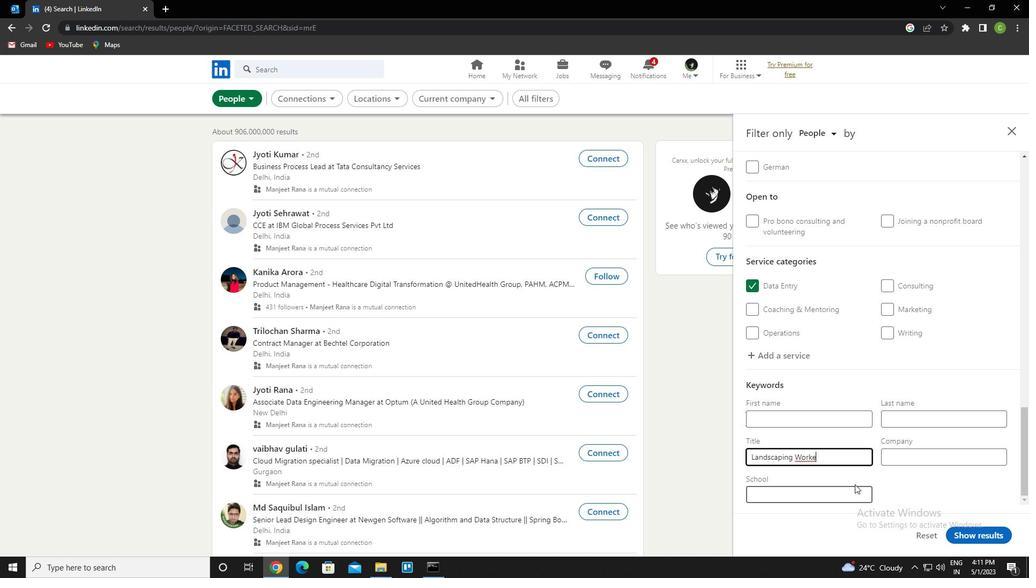 
Action: Key pressed r
Screenshot: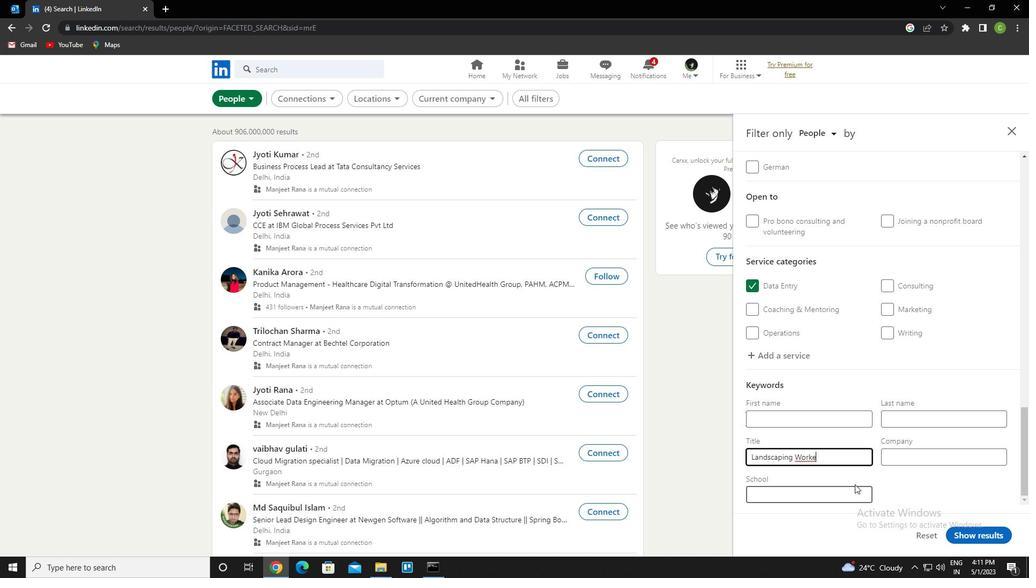 
Action: Mouse moved to (971, 531)
Screenshot: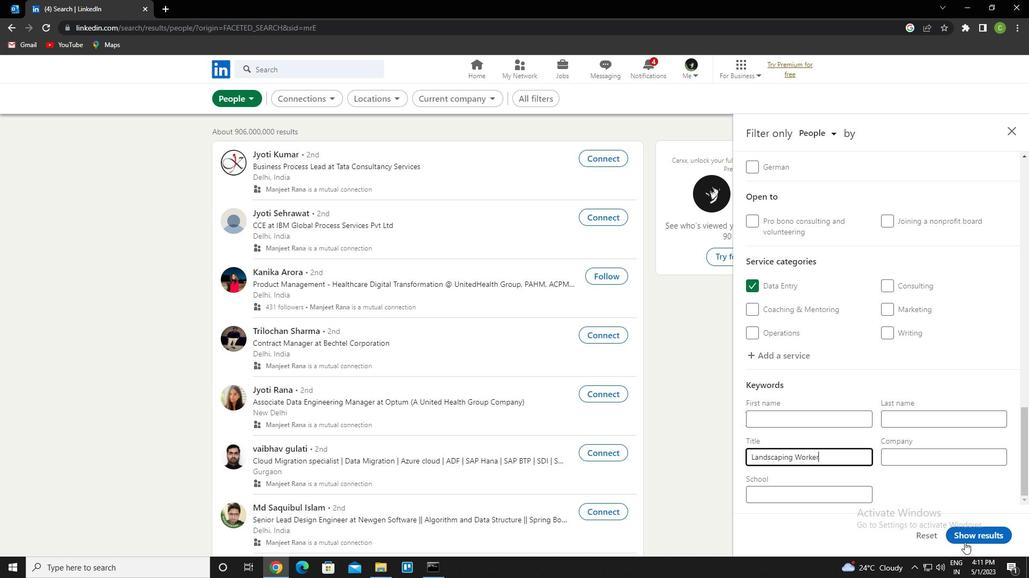 
Action: Mouse pressed left at (971, 531)
Screenshot: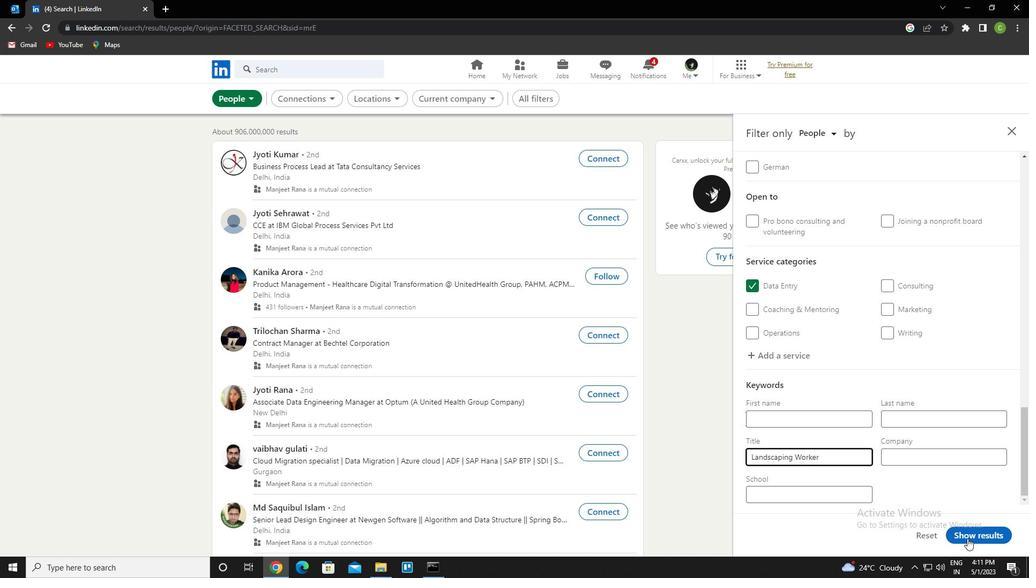
Action: Mouse moved to (422, 514)
Screenshot: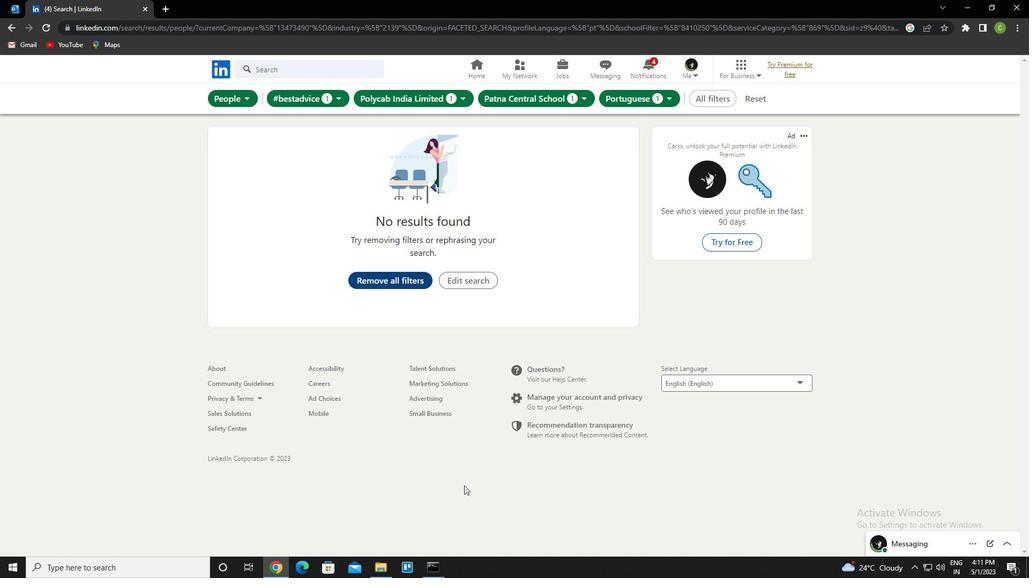 
